 Task: Open an excel sheet with  and write heading  Discount data  Add 10 product name:-  'Apple, Banana, _x000D_
Orange, Tomato, Potato, Onion, Carrot, Milk, Bread, Eggs (dozen). ' in February Last week sales are  1.99, 0.49, 0.79, 1.29, 0.99, 0.89, 0.69, 2.49, 1.99, 2.99. _x000D_
Discount (%):-  10, 20, 15, 5, 12, 8, 25, 10, 15, 20. Save page analysisSalesByChannel
Action: Mouse moved to (80, 176)
Screenshot: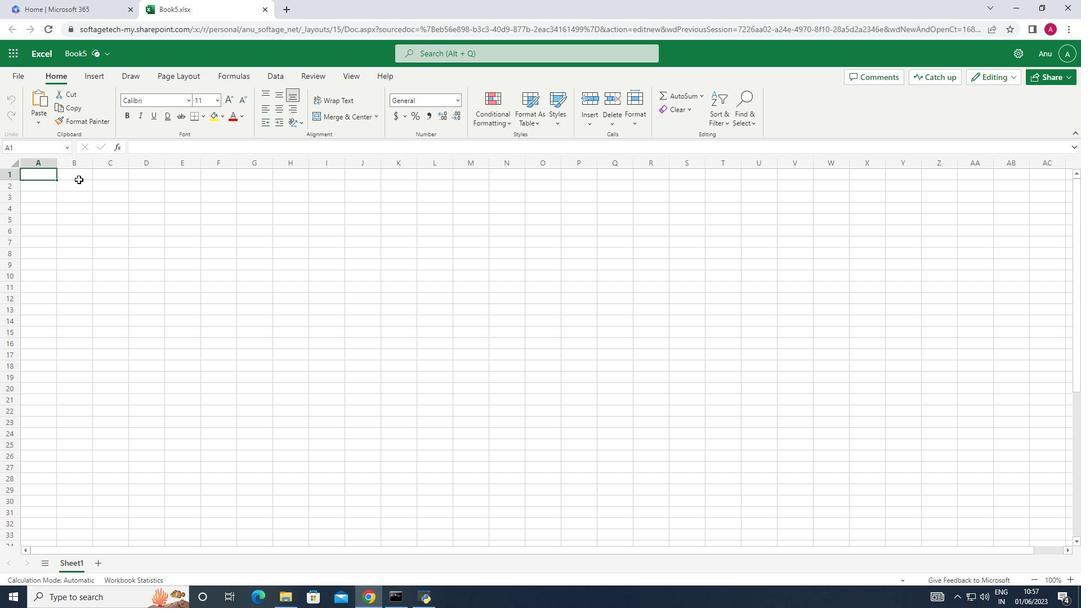 
Action: Mouse pressed left at (80, 176)
Screenshot: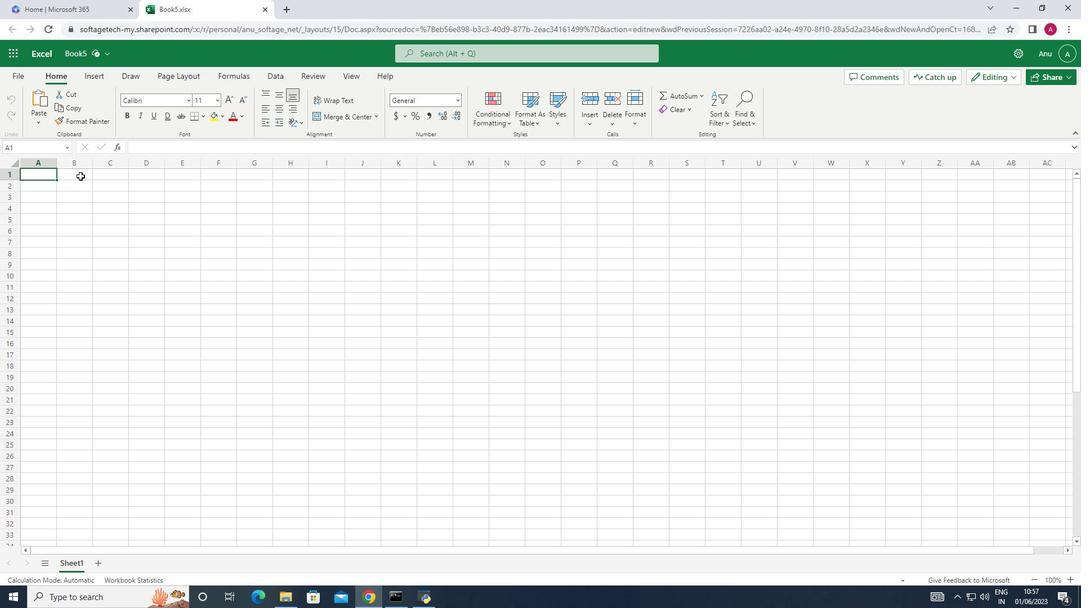 
Action: Key pressed <Key.shift><Key.shift><Key.shift><Key.shift><Key.shift><Key.shift><Key.shift><Key.shift><Key.shift>Discount<Key.space><Key.shift>Data<Key.down><Key.left><Key.shift>Product<Key.space><Key.shift>Name<Key.down><Key.shift>Apple<Key.down><Key.shift><Key.shift><Key.shift><Key.shift><Key.shift><Key.shift><Key.shift><Key.shift><Key.shift>Banana<Key.down><Key.shift>Orange<Key.down><Key.shift>Tomato<Key.down><Key.shift_r>Potato<Key.down><Key.shift_r>Onion<Key.down><Key.shift>Carrot<Key.down><Key.shift_r>Milk<Key.down><Key.shift>Bread<Key.down><Key.shift>Eggs<Key.shift_r>(dozen<Key.shift_r><Key.shift_r><Key.shift_r><Key.shift_r><Key.shift_r><Key.shift_r><Key.shift_r><Key.shift_r><Key.shift_r><Key.shift_r><Key.shift_r>)
Screenshot: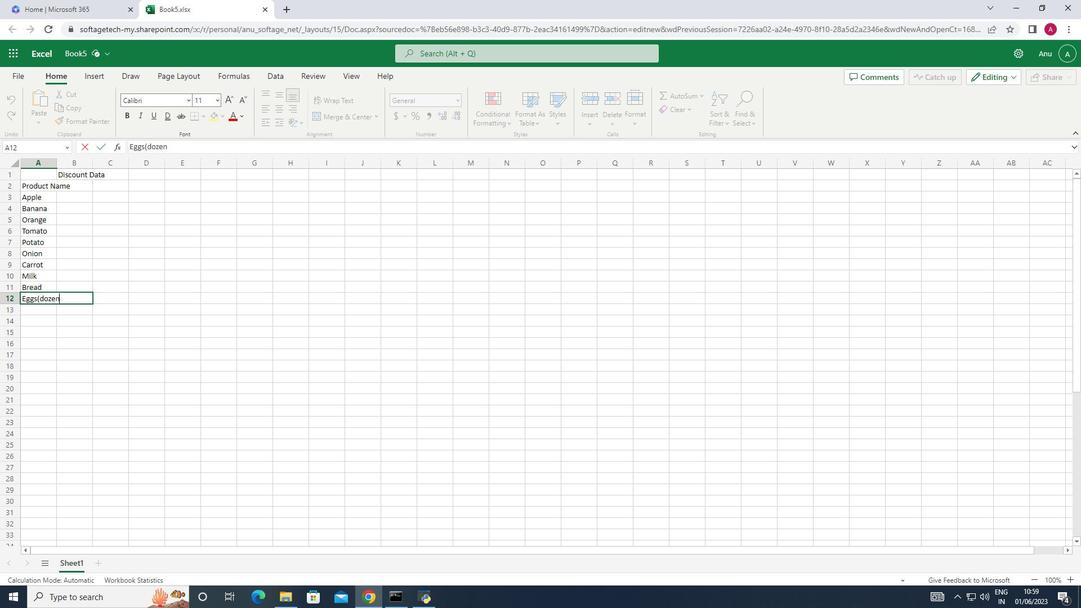 
Action: Mouse moved to (55, 161)
Screenshot: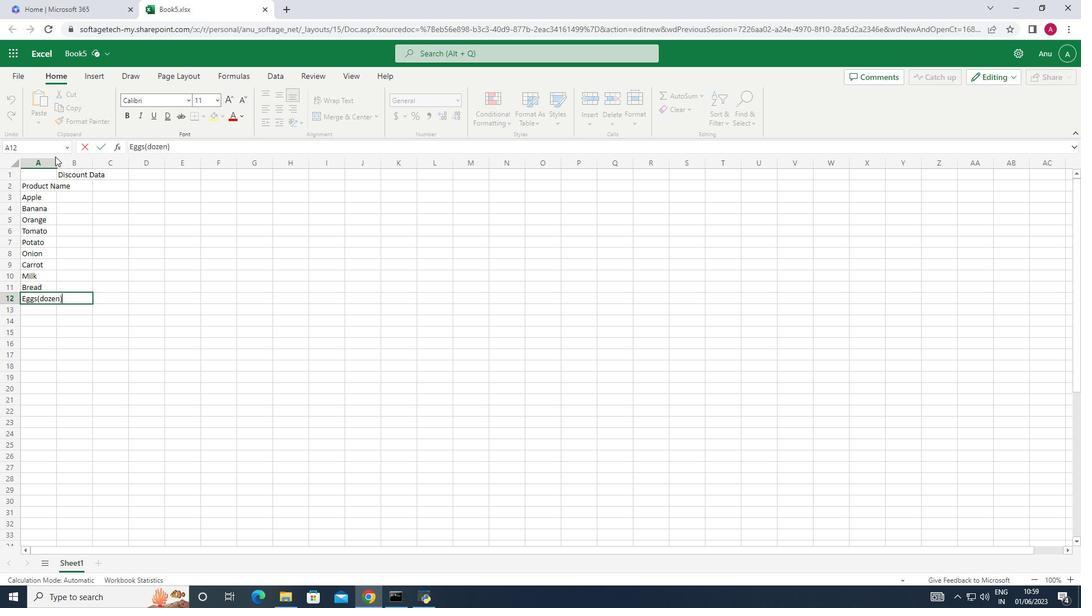 
Action: Mouse pressed left at (55, 161)
Screenshot: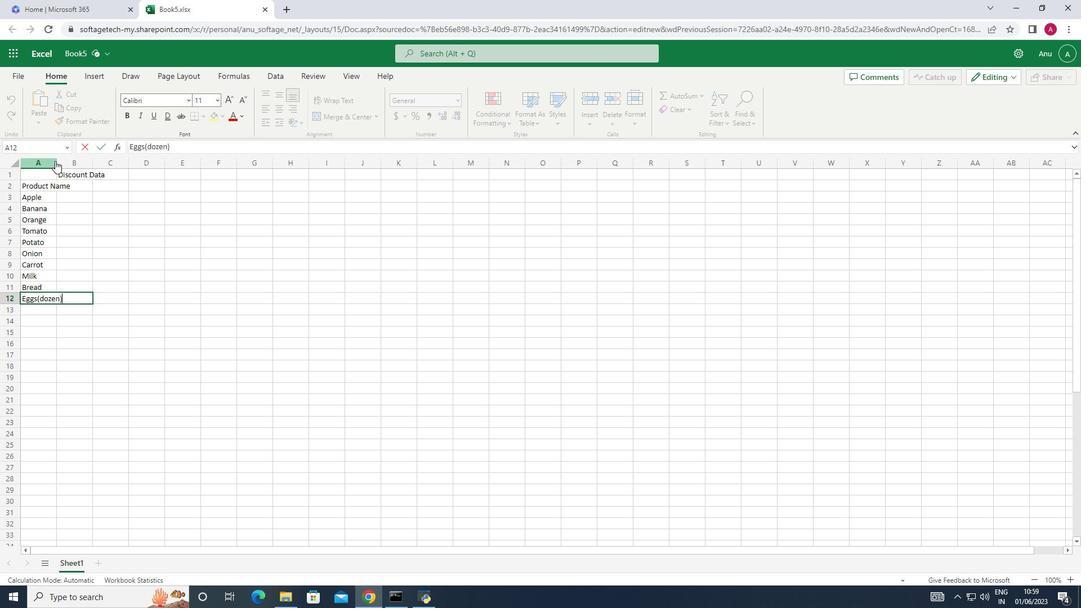 
Action: Mouse moved to (56, 162)
Screenshot: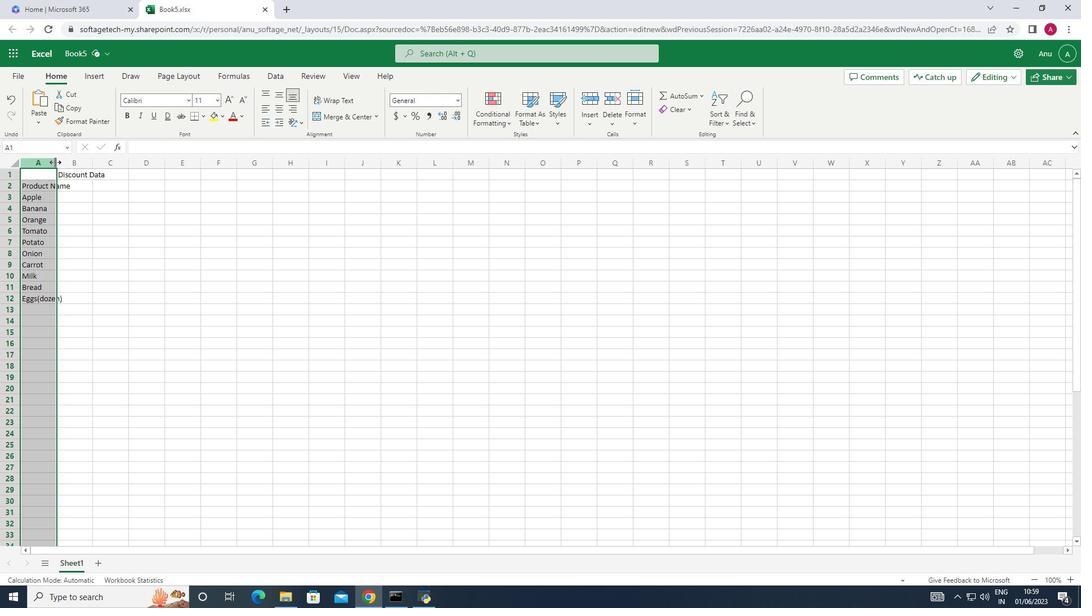
Action: Mouse pressed left at (56, 162)
Screenshot: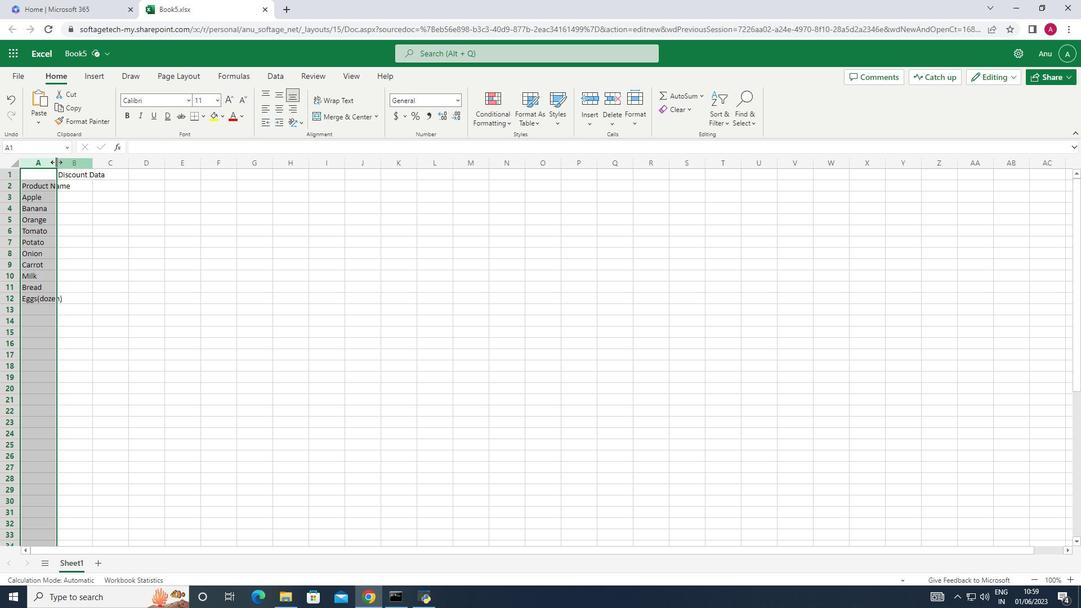 
Action: Mouse pressed left at (56, 162)
Screenshot: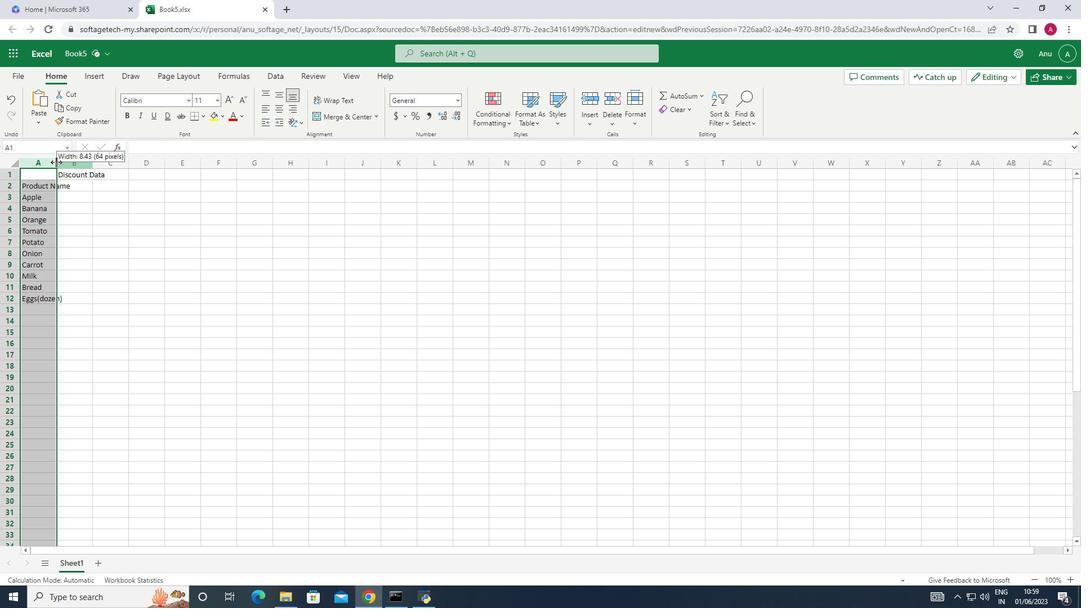 
Action: Mouse moved to (88, 185)
Screenshot: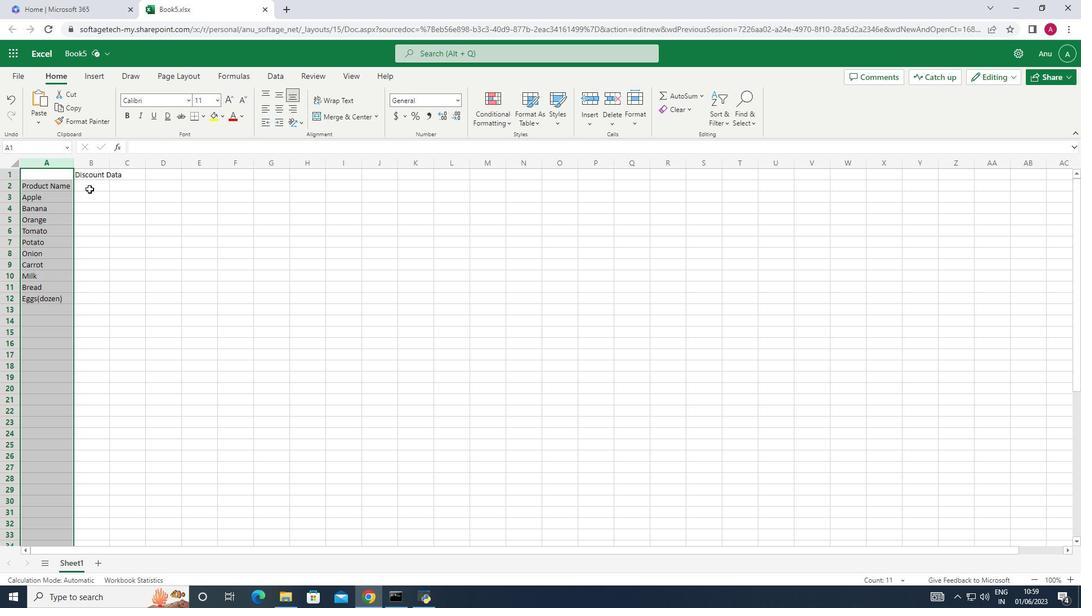 
Action: Mouse pressed left at (88, 185)
Screenshot: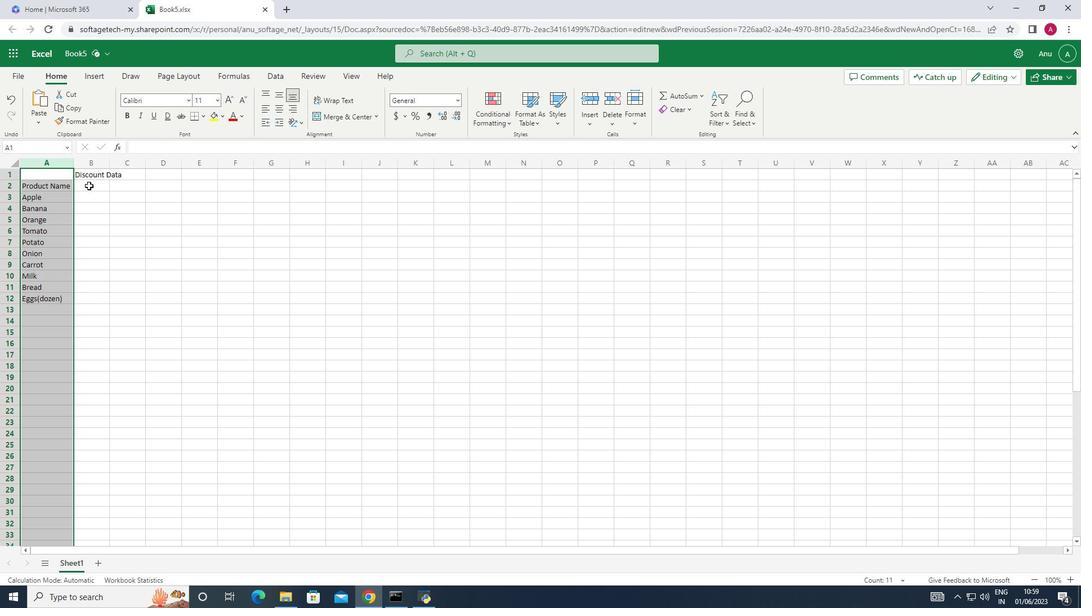 
Action: Key pressed <Key.shift_r><Key.shift_r><Key.shift_r><Key.shift_r><Key.shift_r><Key.shift_r><Key.shift_r><Key.shift_r><Key.shift_r><Key.shift_r><Key.shift_r><Key.shift_r><Key.shift_r><Key.shift_r><Key.shift_r><Key.shift_r><Key.shift_r><Key.shift_r><Key.shift_r><Key.shift_r><Key.shift_r><Key.shift_r><Key.shift_r>February<Key.space><Key.shift>Last<Key.space><Key.shift>Week<Key.space><Key.shift><Key.shift><Key.shift><Key.shift><Key.shift><Key.shift><Key.shift><Key.shift><Key.shift><Key.shift><Key.shift><Key.shift><Key.shift><Key.shift>Sales<Key.down>1.99<Key.down>0.49<Key.down>0.79<Key.down>10<Key.backspace>.29<Key.down>0.99<Key.down>0.89<Key.down>0.69<Key.down>2.49<Key.down>1.99<Key.down>2.99
Screenshot: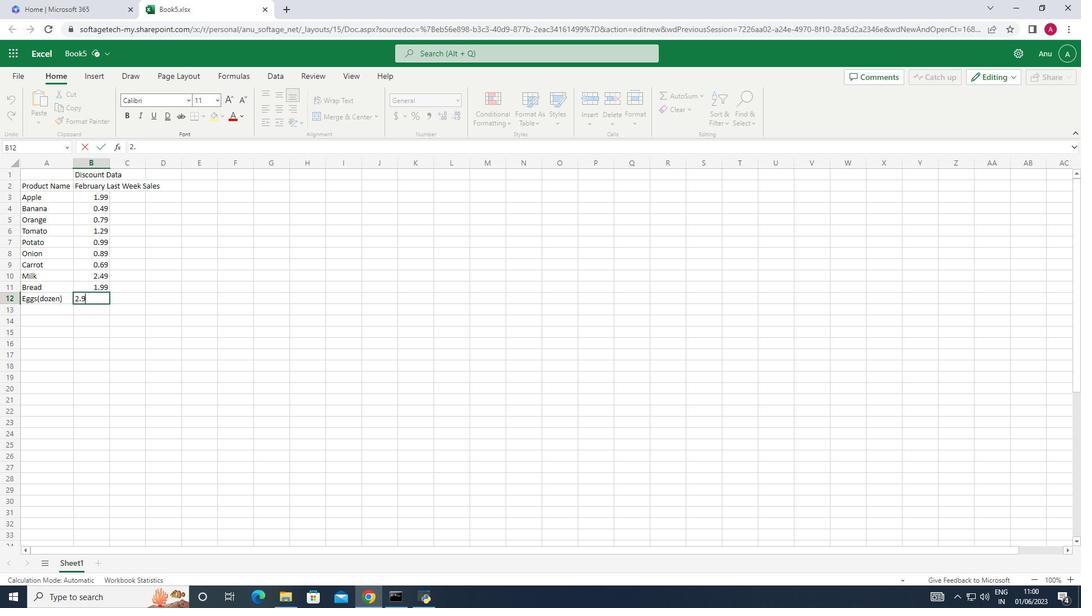 
Action: Mouse moved to (109, 158)
Screenshot: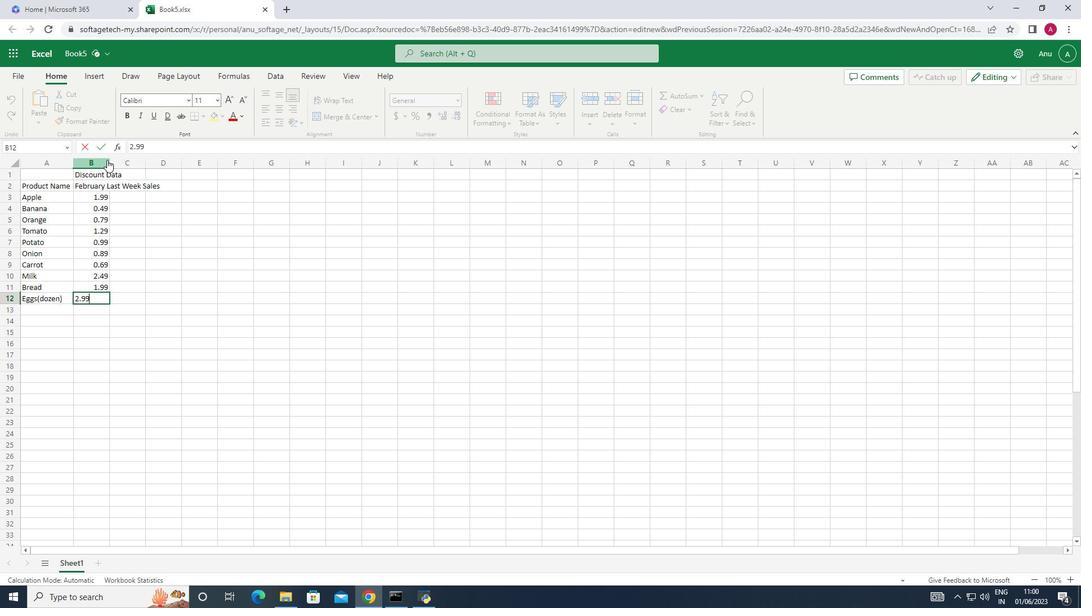 
Action: Mouse pressed left at (109, 158)
Screenshot: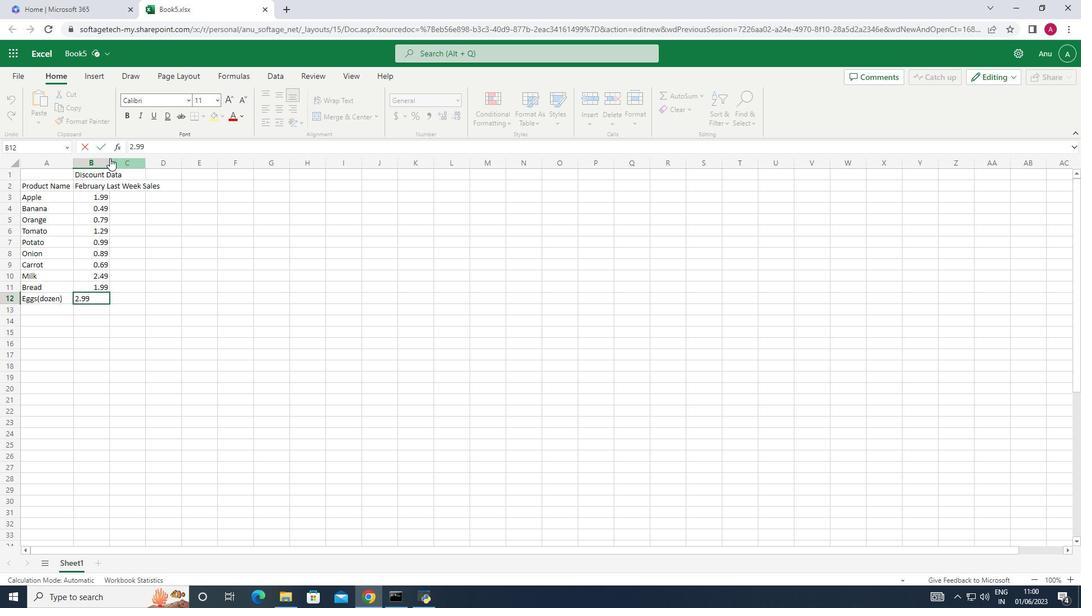 
Action: Mouse moved to (109, 159)
Screenshot: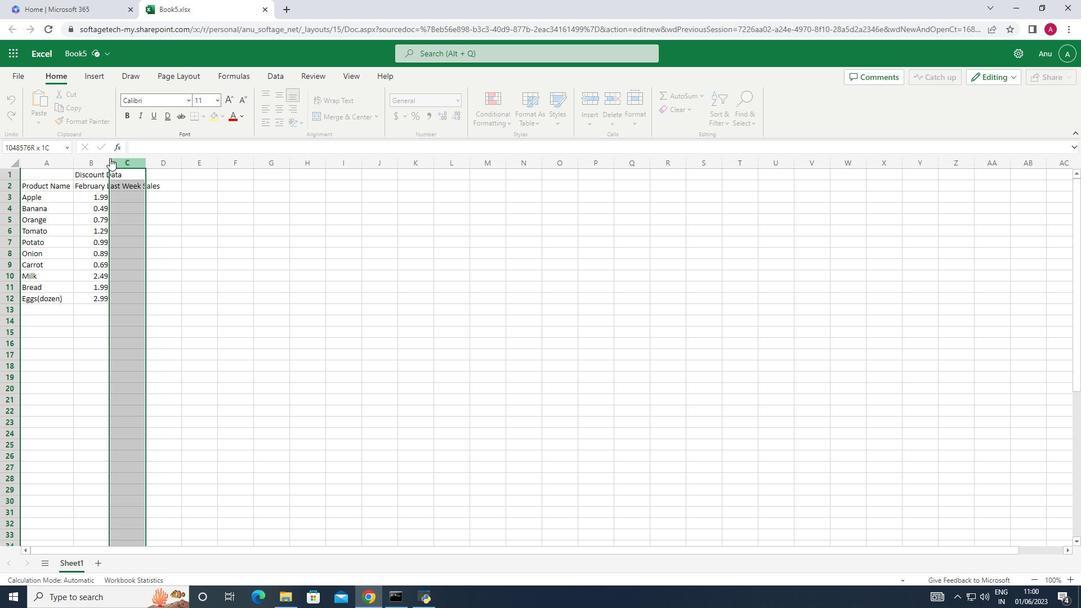 
Action: Mouse pressed left at (109, 159)
Screenshot: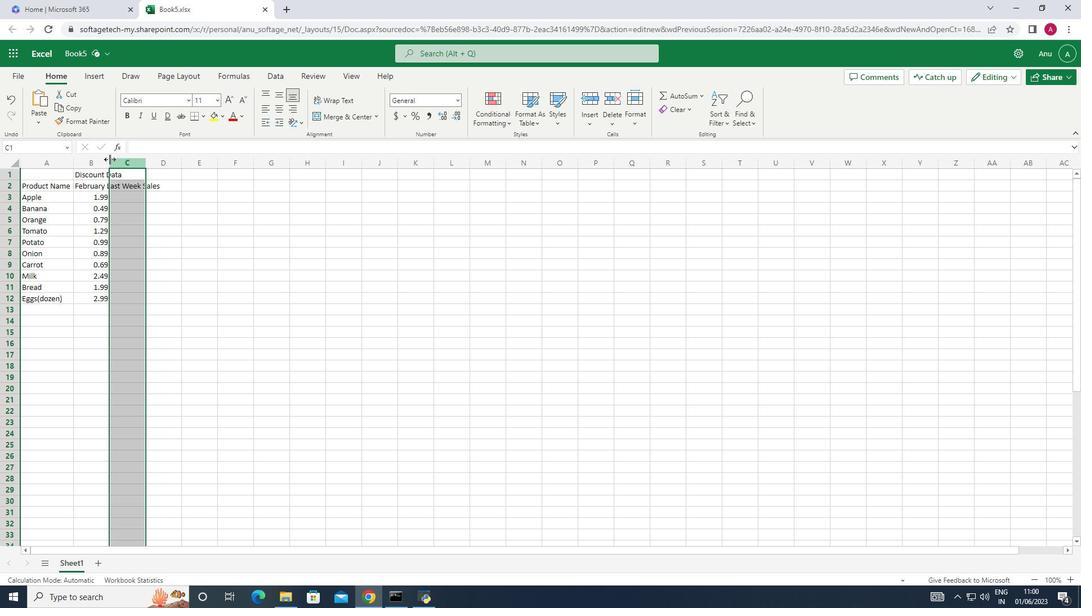 
Action: Mouse pressed left at (109, 159)
Screenshot: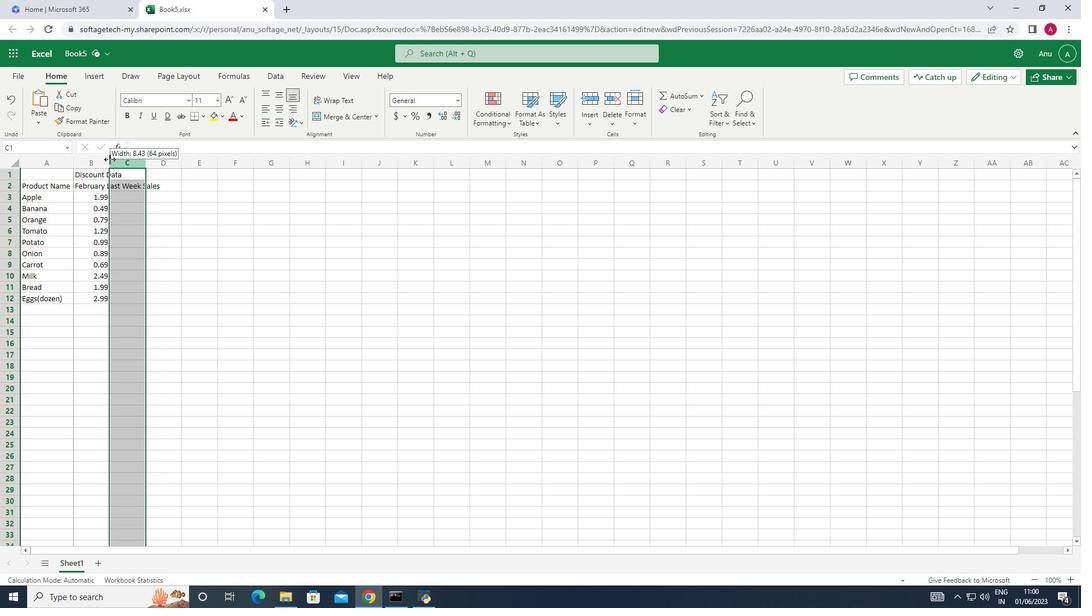 
Action: Mouse moved to (181, 187)
Screenshot: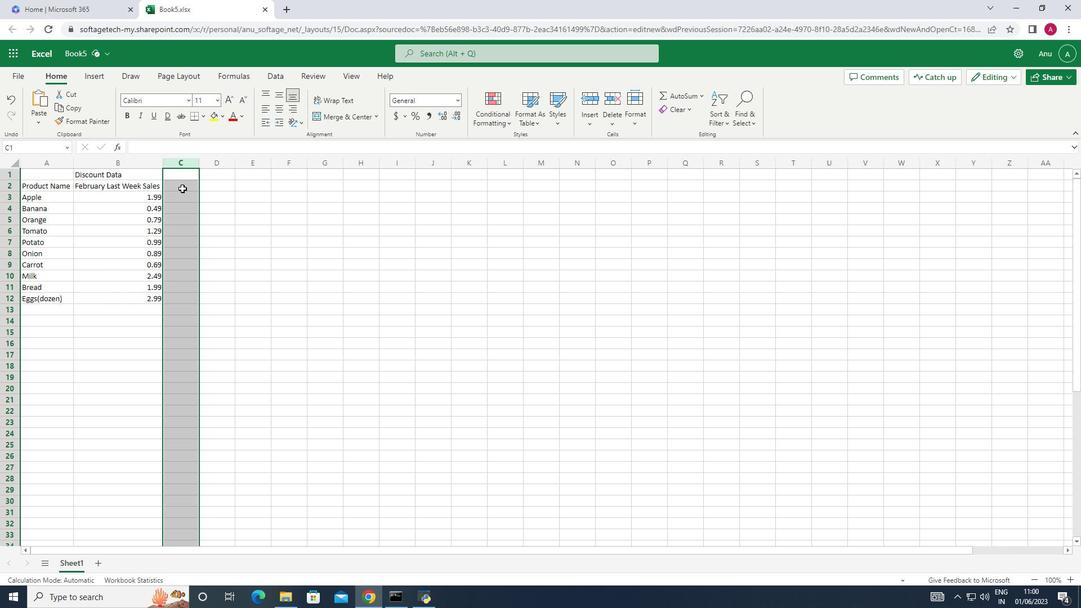 
Action: Mouse pressed left at (181, 187)
Screenshot: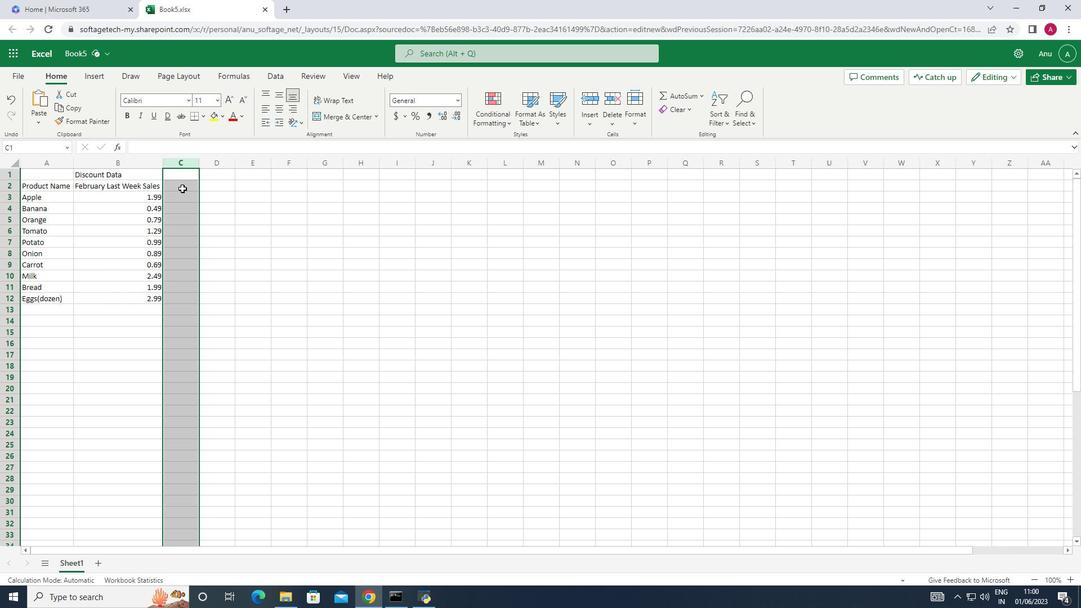 
Action: Key pressed <Key.shift>Discount<Key.down>
Screenshot: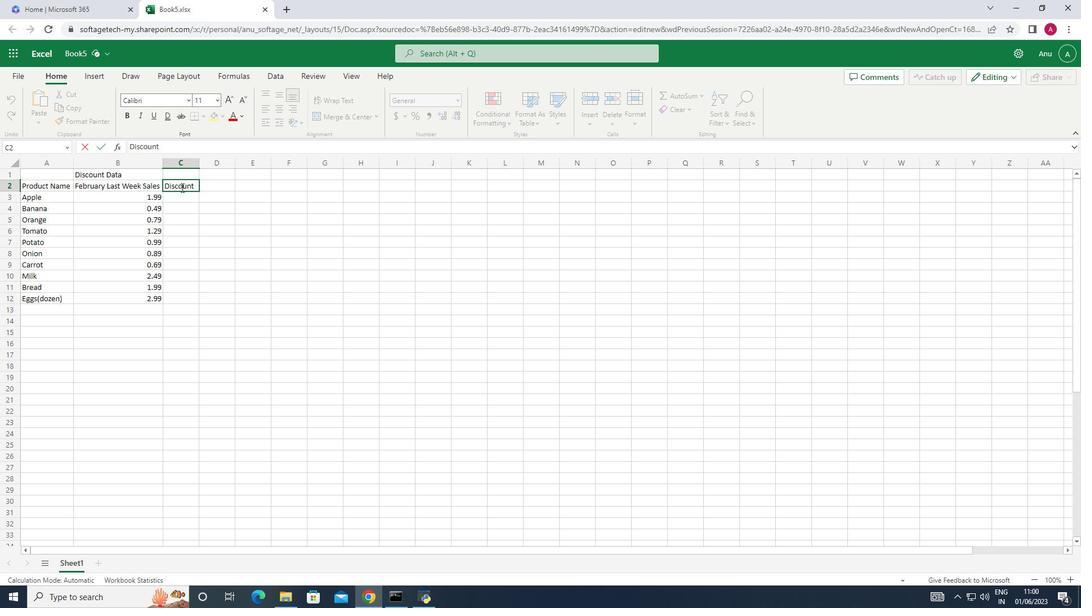 
Action: Mouse moved to (420, 117)
Screenshot: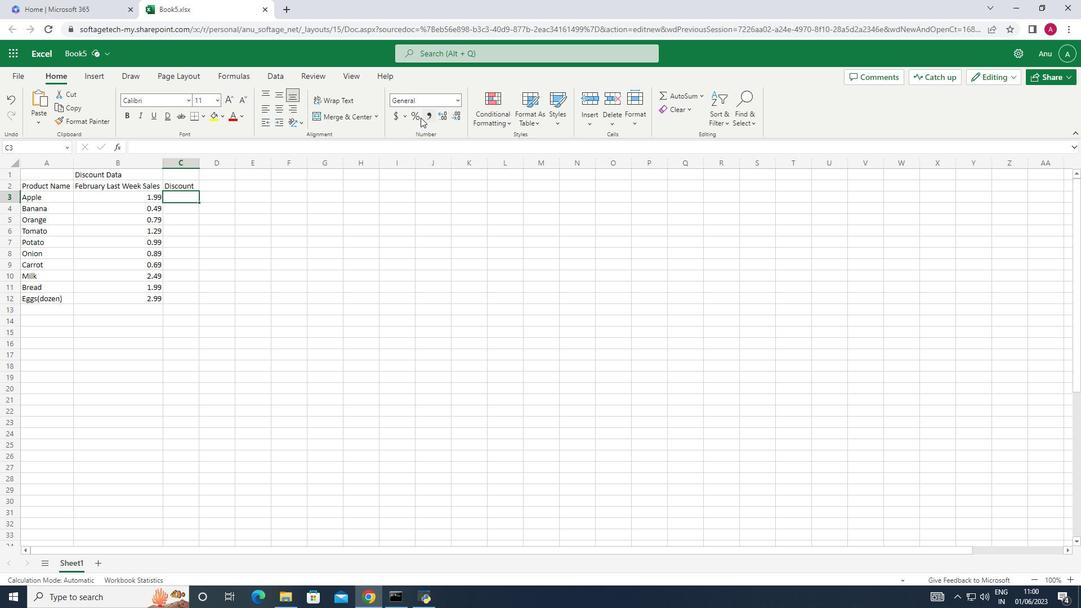 
Action: Mouse pressed left at (420, 117)
Screenshot: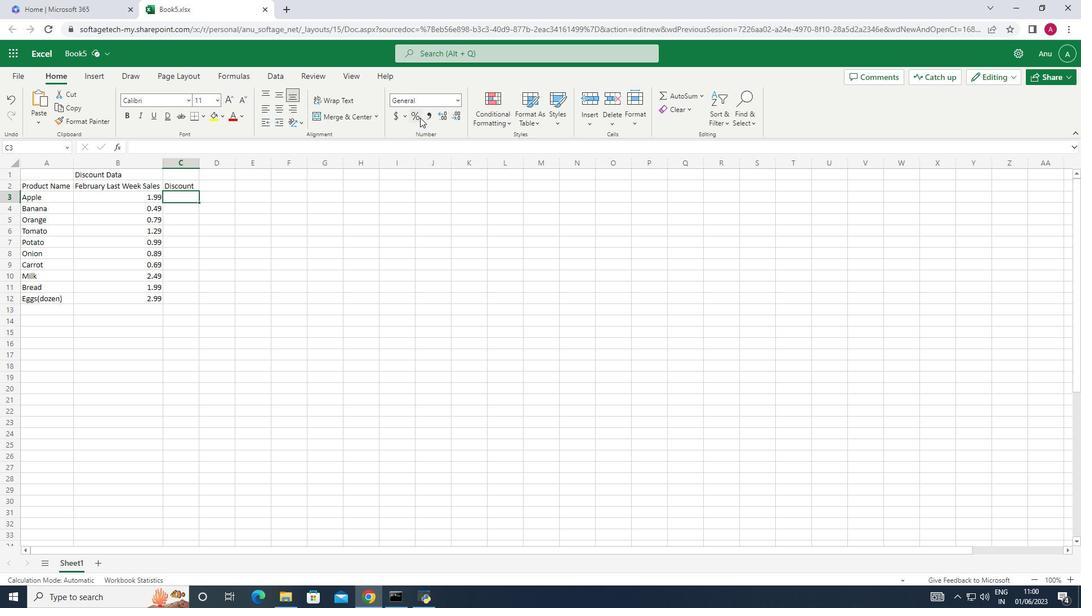
Action: Mouse moved to (177, 197)
Screenshot: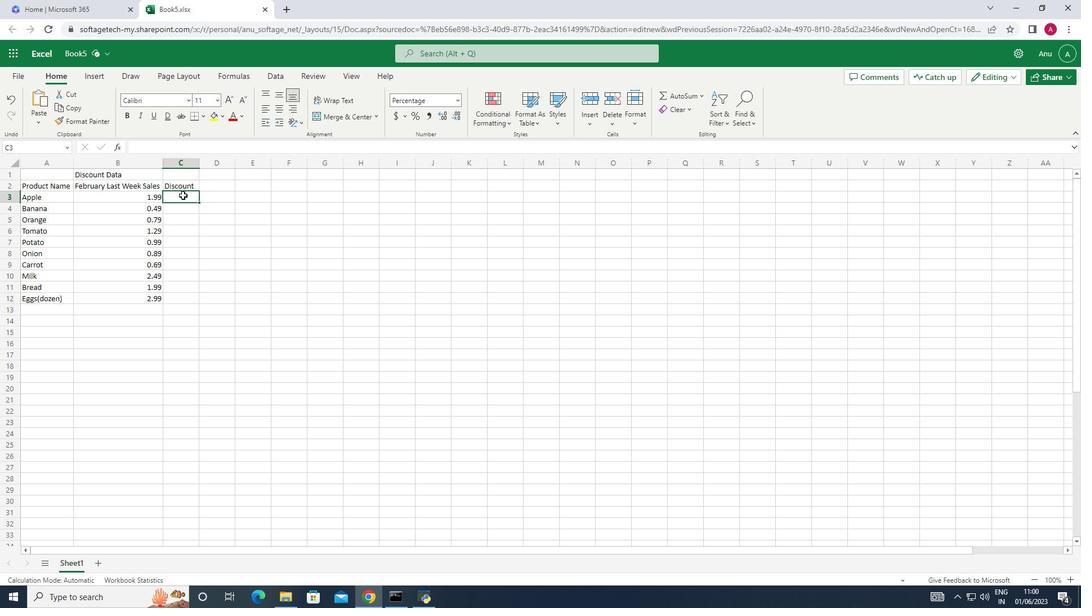 
Action: Key pressed 10<Key.down>20<Key.down>15<Key.down>5<Key.down>12<Key.down>8<Key.down>25<Key.down>10<Key.down>15<Key.down>20
Screenshot: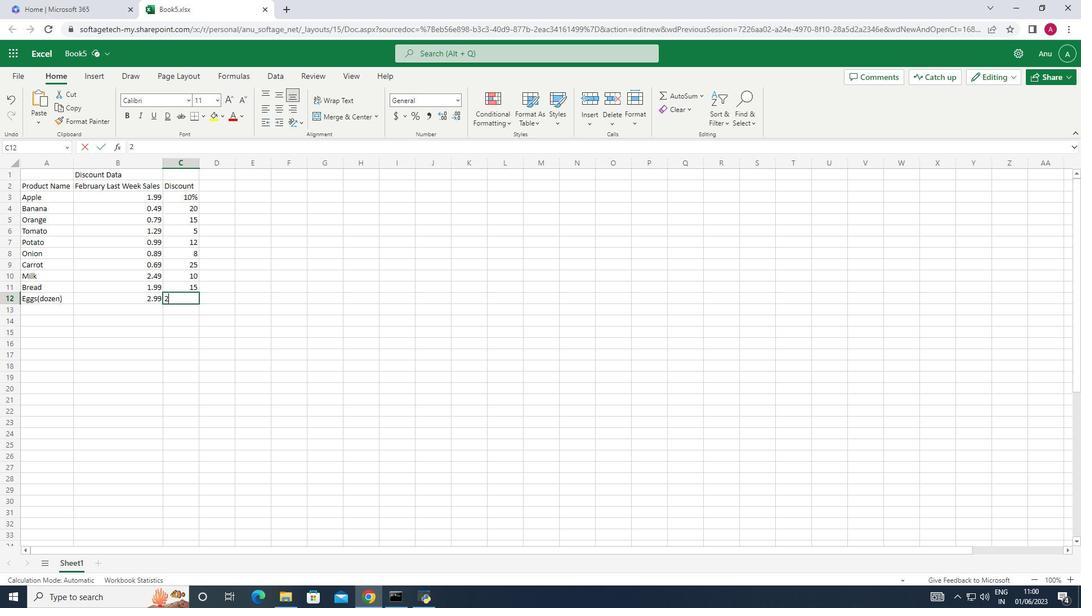 
Action: Mouse moved to (189, 161)
Screenshot: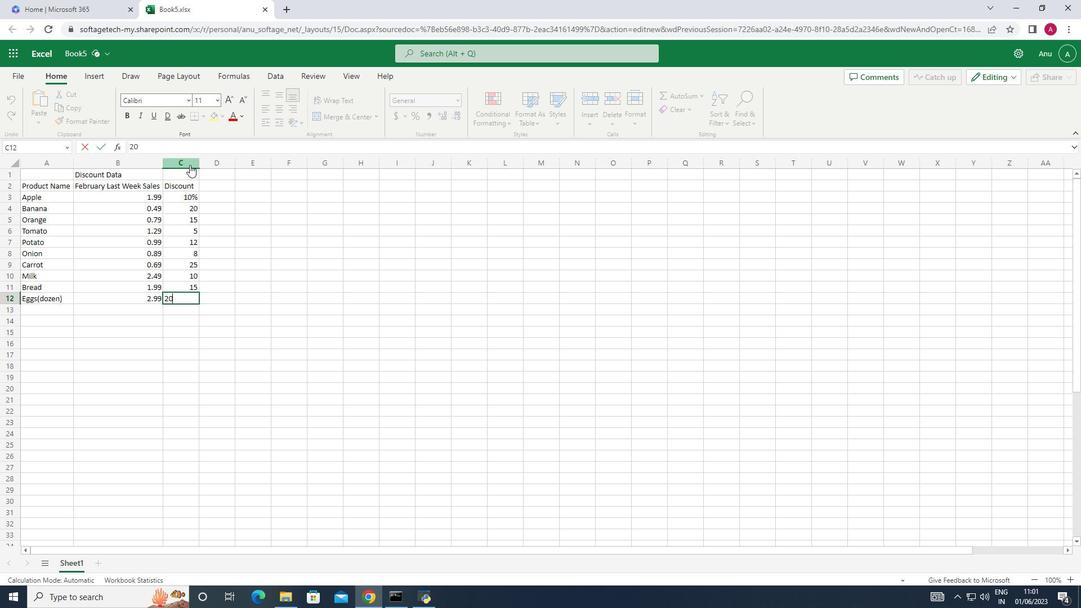 
Action: Mouse pressed left at (189, 161)
Screenshot: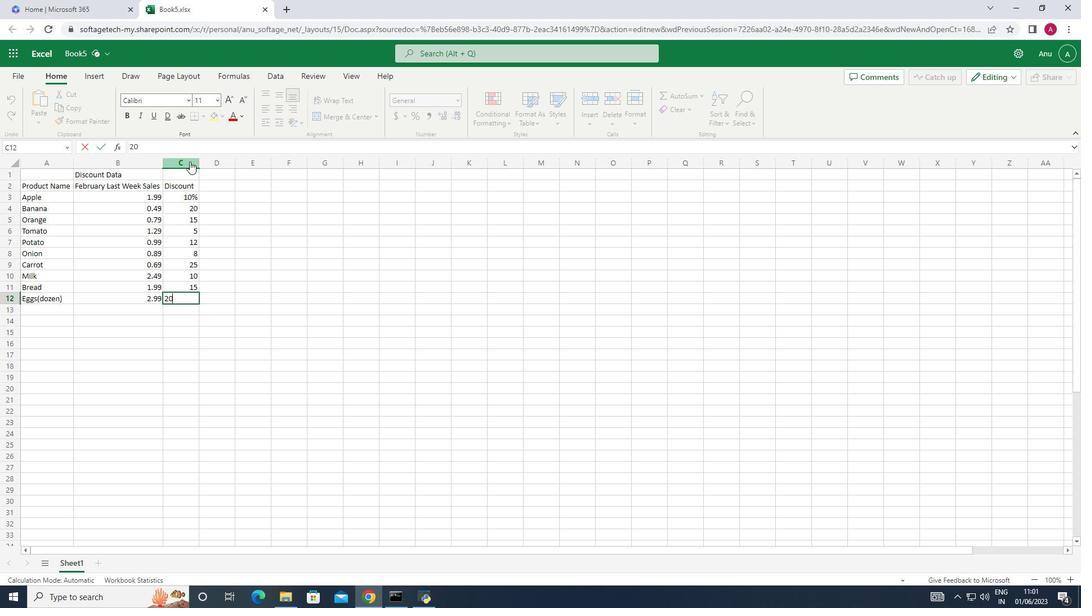
Action: Mouse moved to (416, 112)
Screenshot: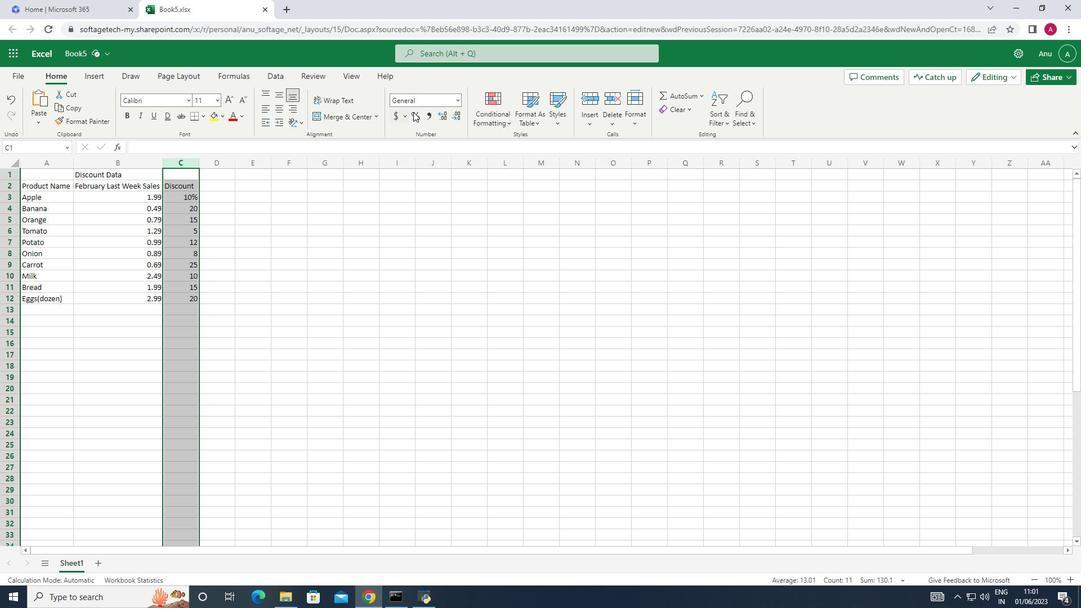 
Action: Mouse pressed left at (416, 112)
Screenshot: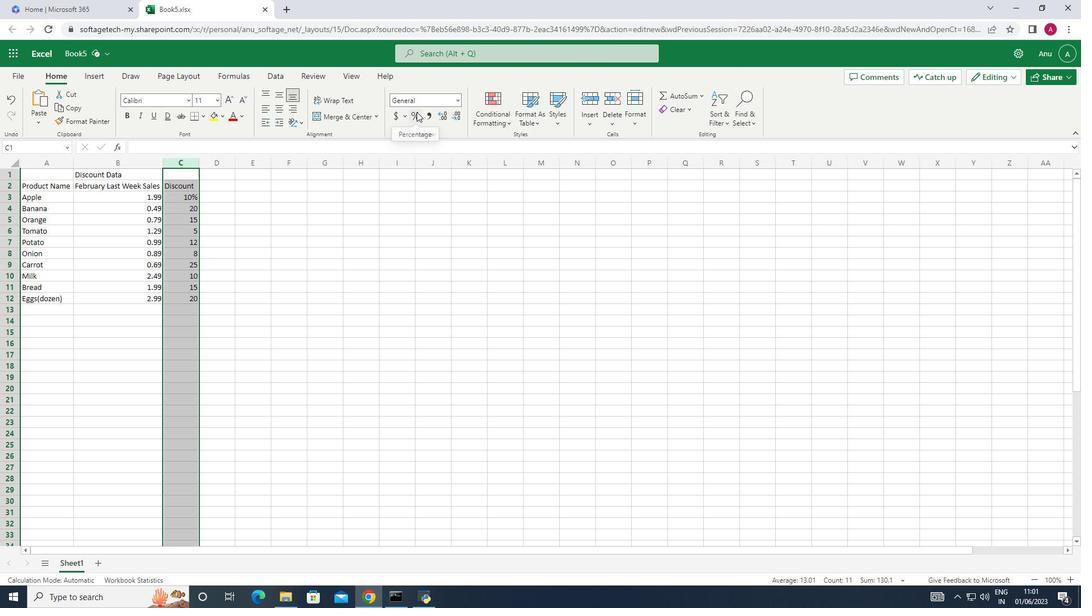 
Action: Mouse moved to (322, 231)
Screenshot: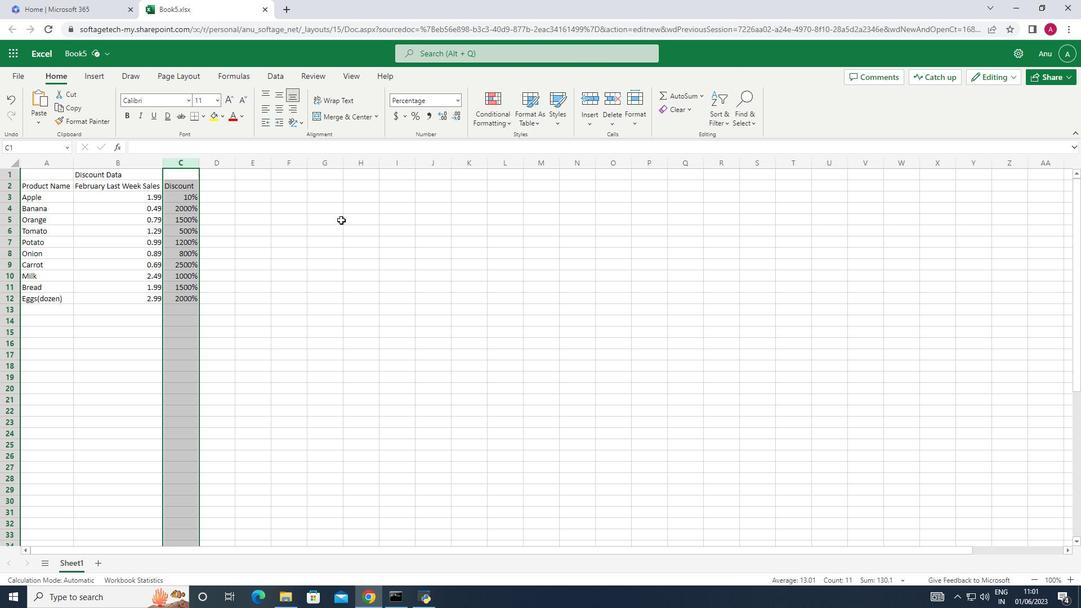
Action: Key pressed ctrl+Z
Screenshot: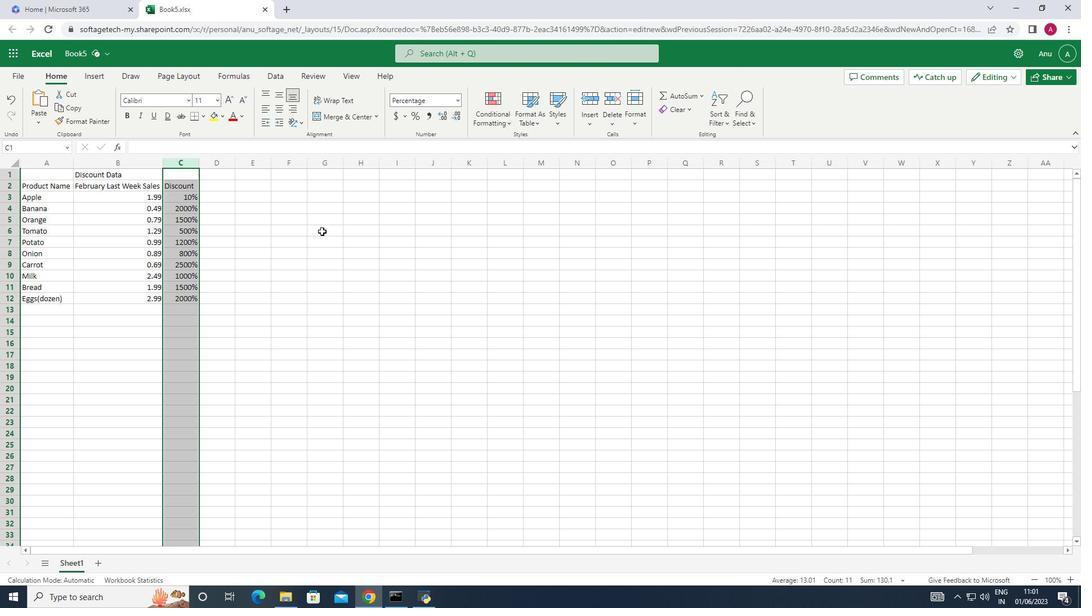 
Action: Mouse moved to (320, 369)
Screenshot: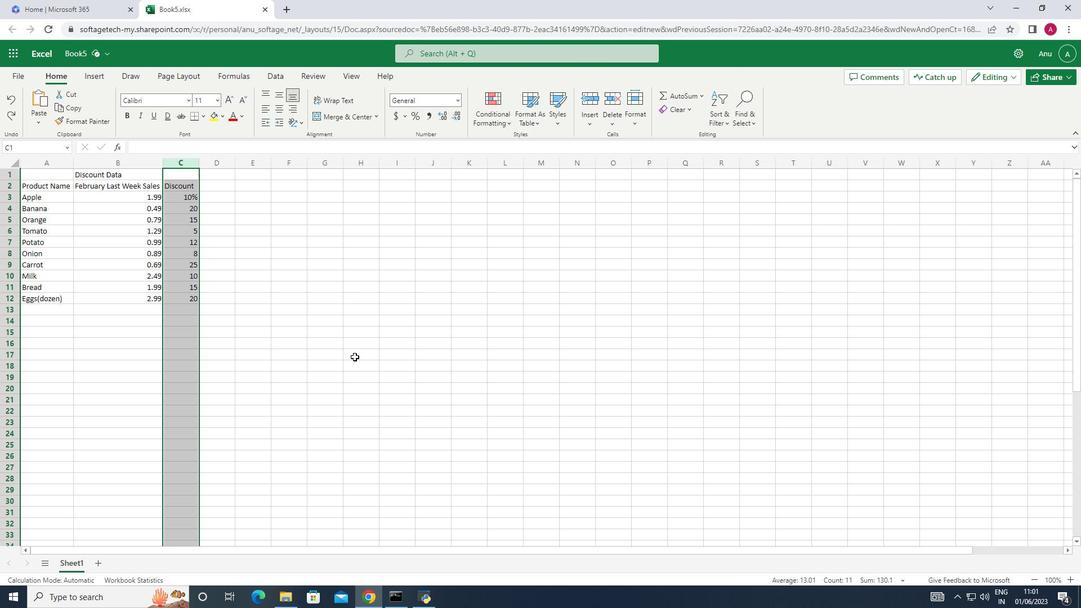 
Action: Mouse pressed left at (320, 369)
Screenshot: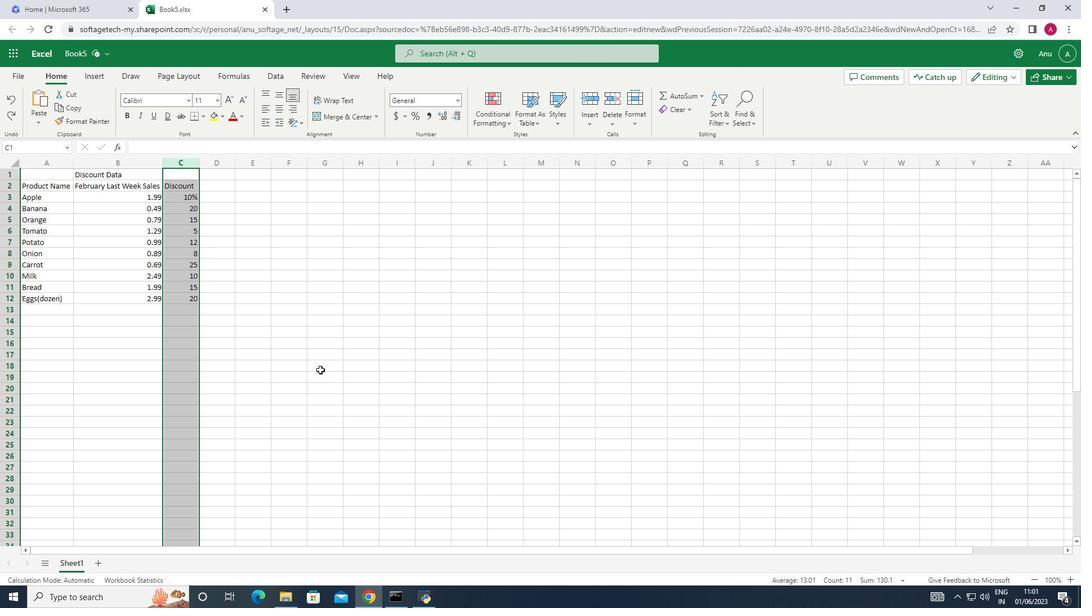 
Action: Mouse moved to (189, 196)
Screenshot: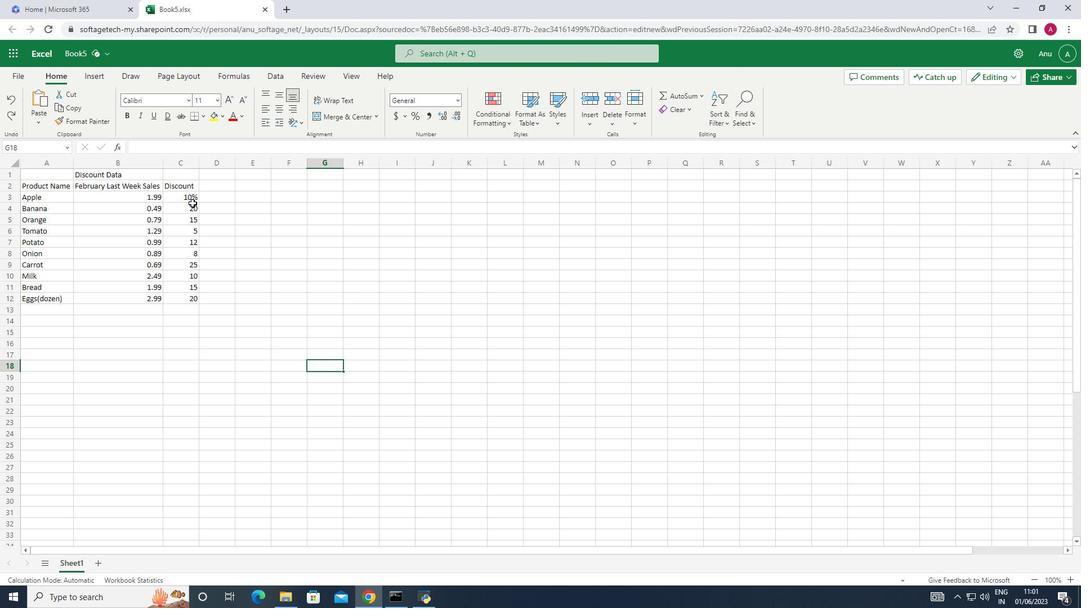 
Action: Mouse pressed left at (189, 196)
Screenshot: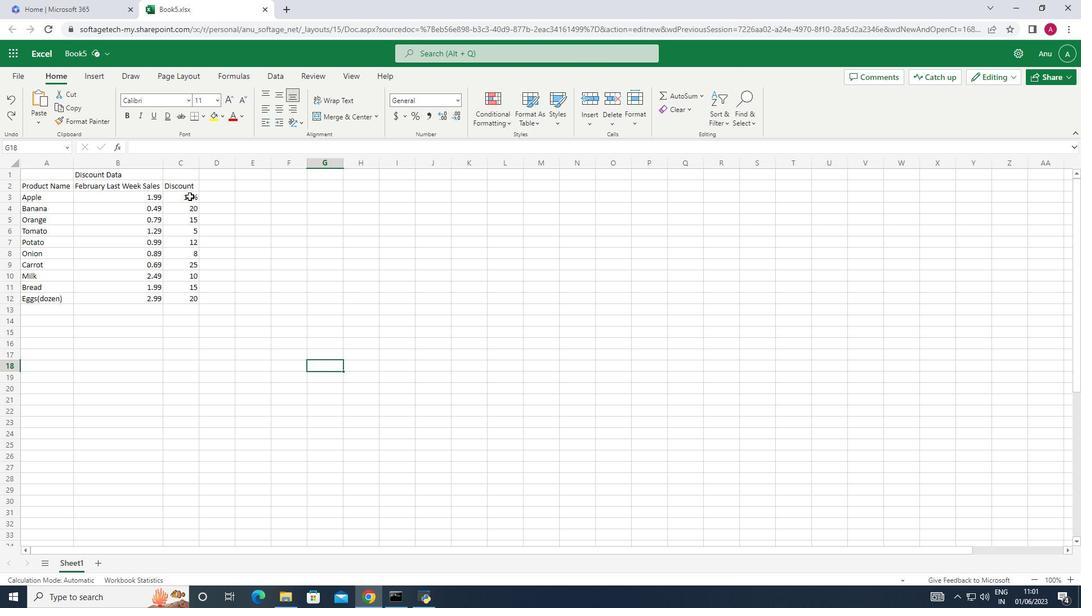 
Action: Mouse moved to (412, 114)
Screenshot: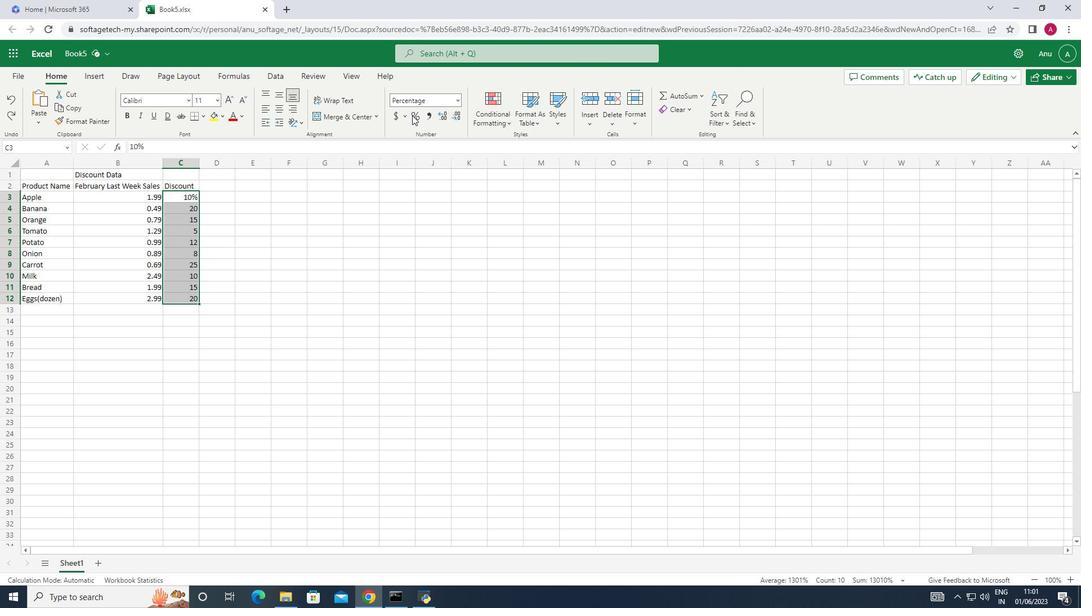 
Action: Mouse pressed left at (412, 114)
Screenshot: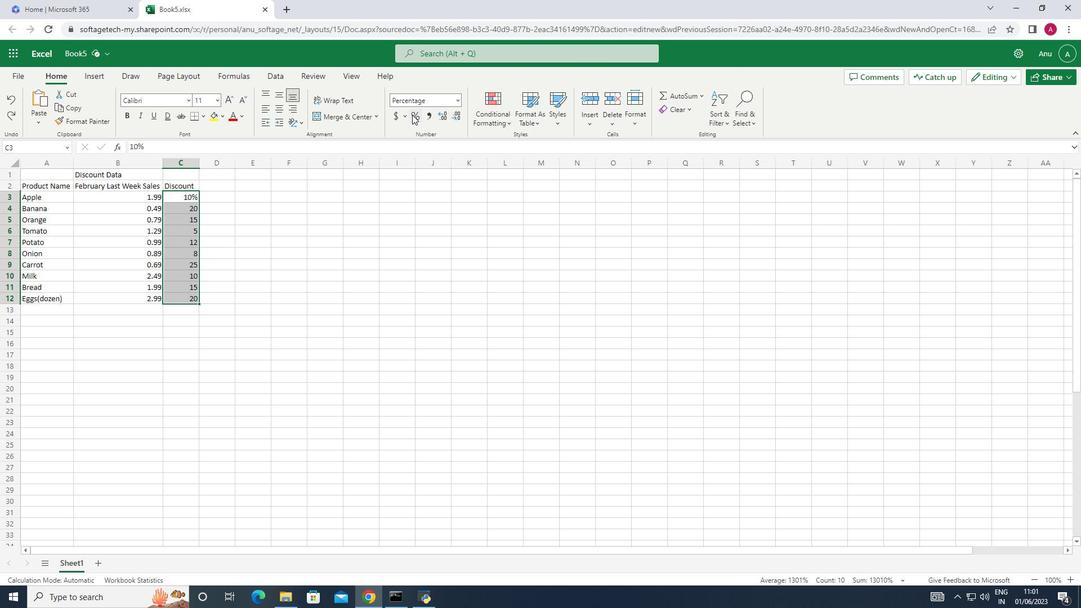 
Action: Key pressed ctrl+Z
Screenshot: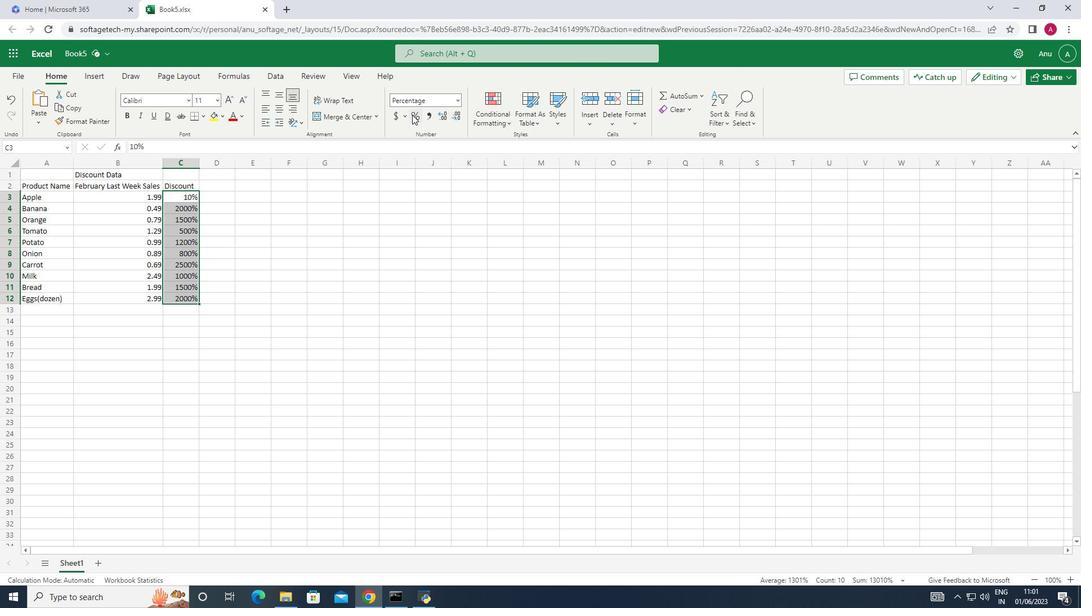 
Action: Mouse moved to (195, 207)
Screenshot: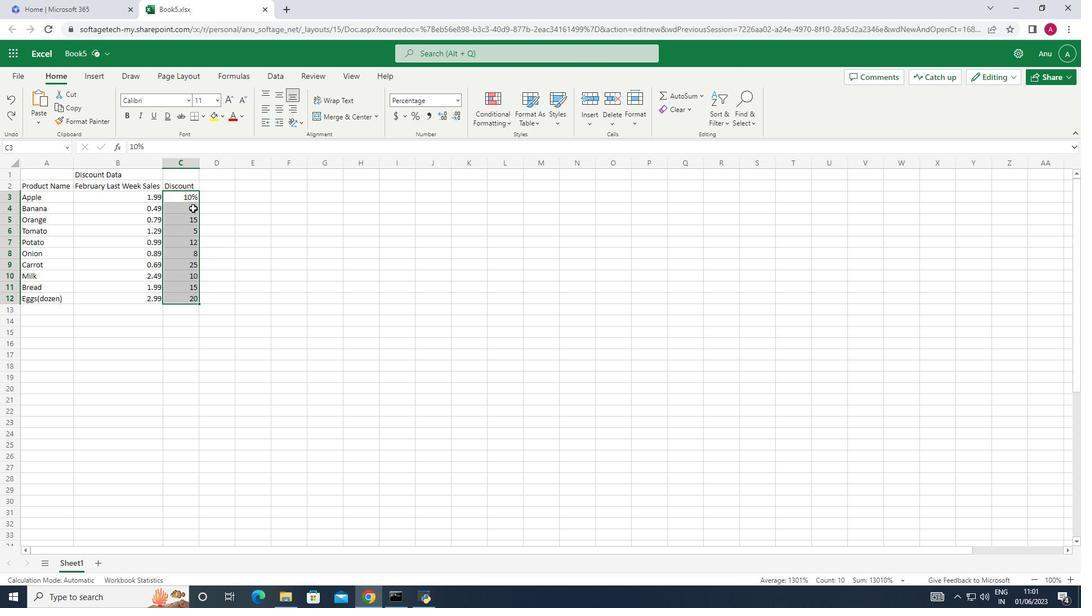 
Action: Mouse pressed left at (195, 207)
Screenshot: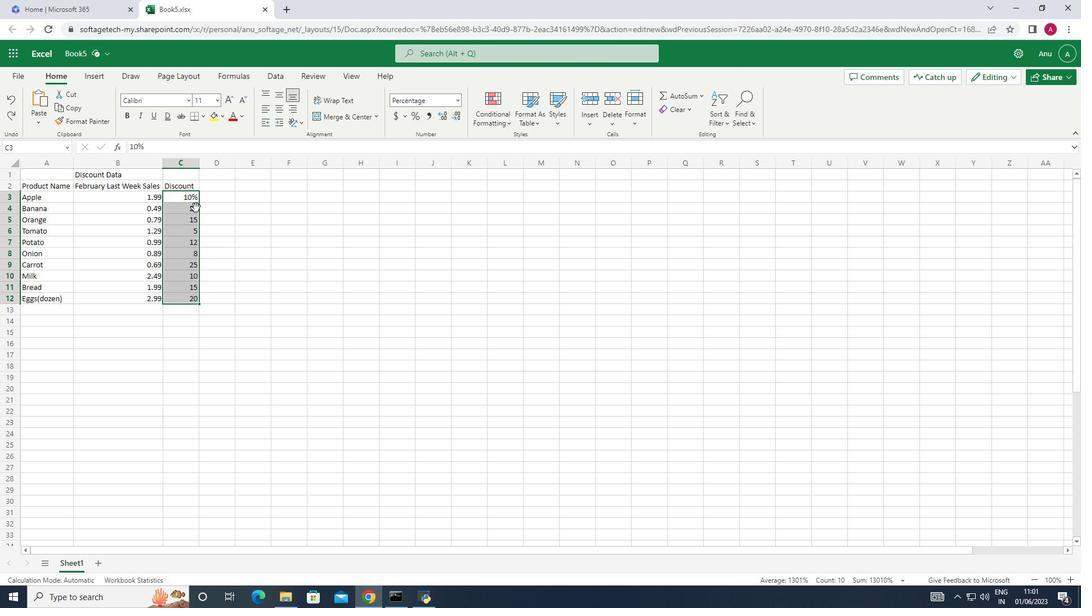 
Action: Mouse moved to (194, 216)
Screenshot: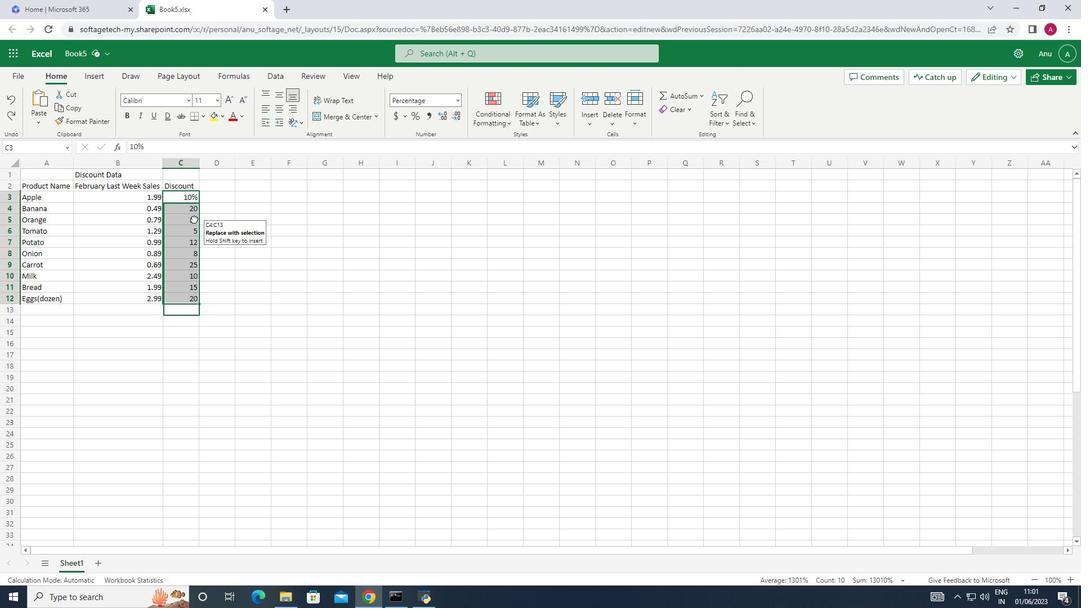 
Action: Key pressed <Key.delete>
Screenshot: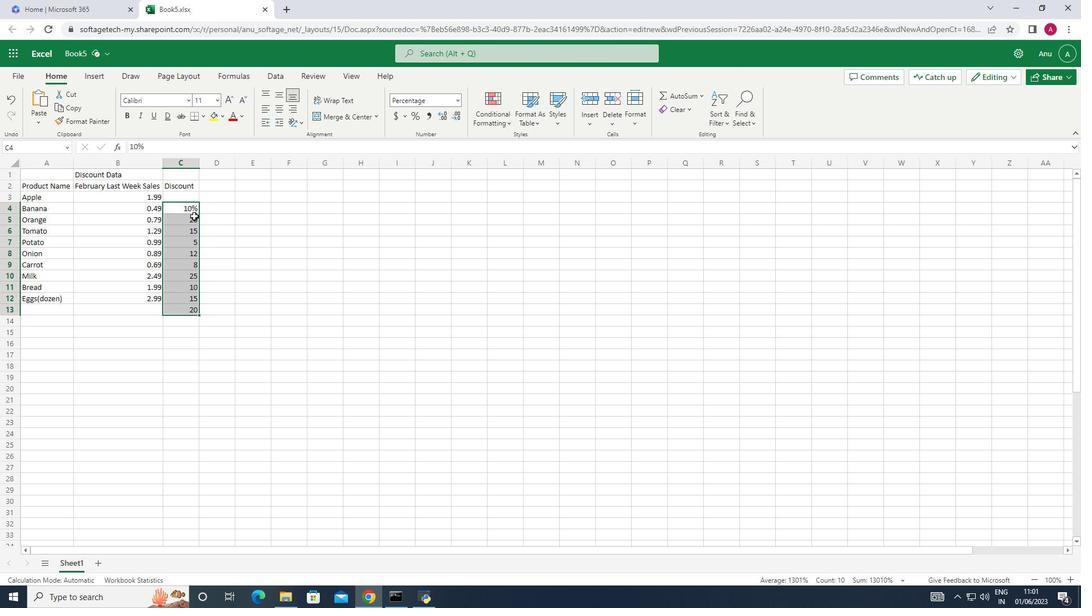 
Action: Mouse moved to (414, 109)
Screenshot: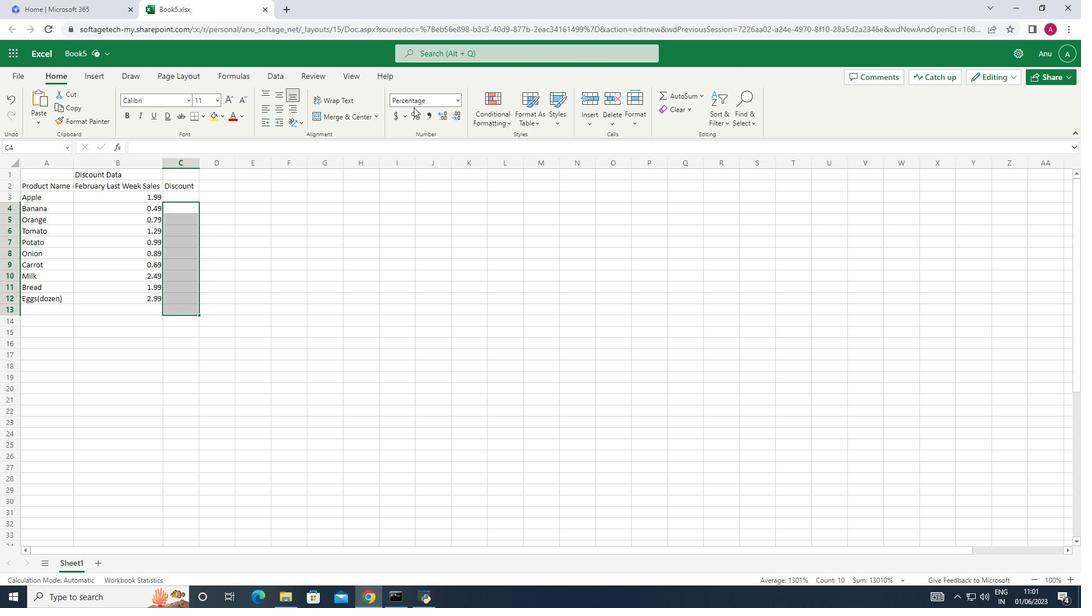 
Action: Mouse pressed left at (414, 109)
Screenshot: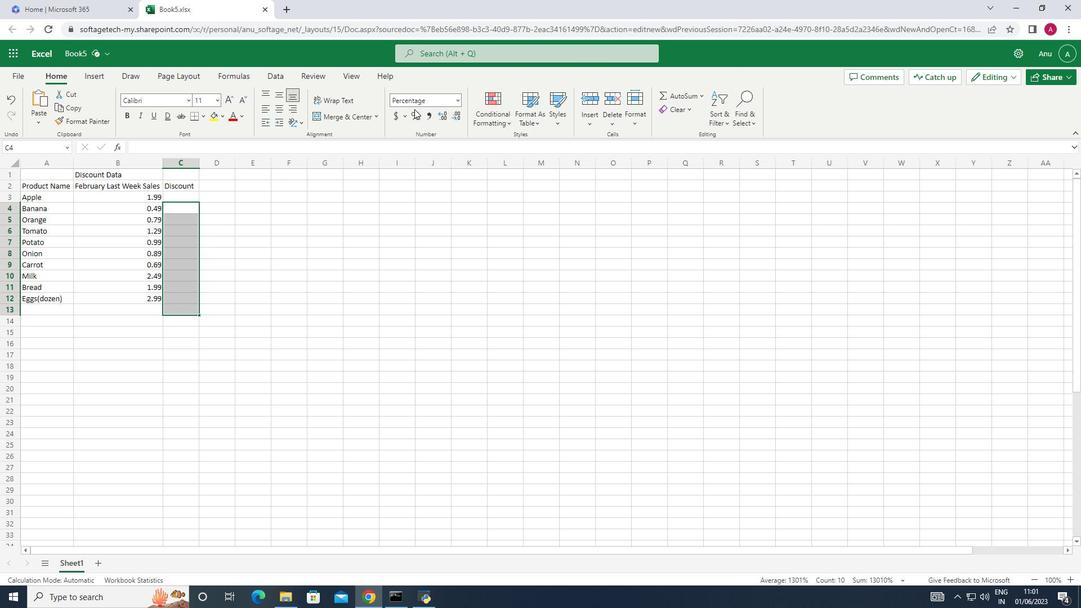 
Action: Mouse moved to (177, 192)
Screenshot: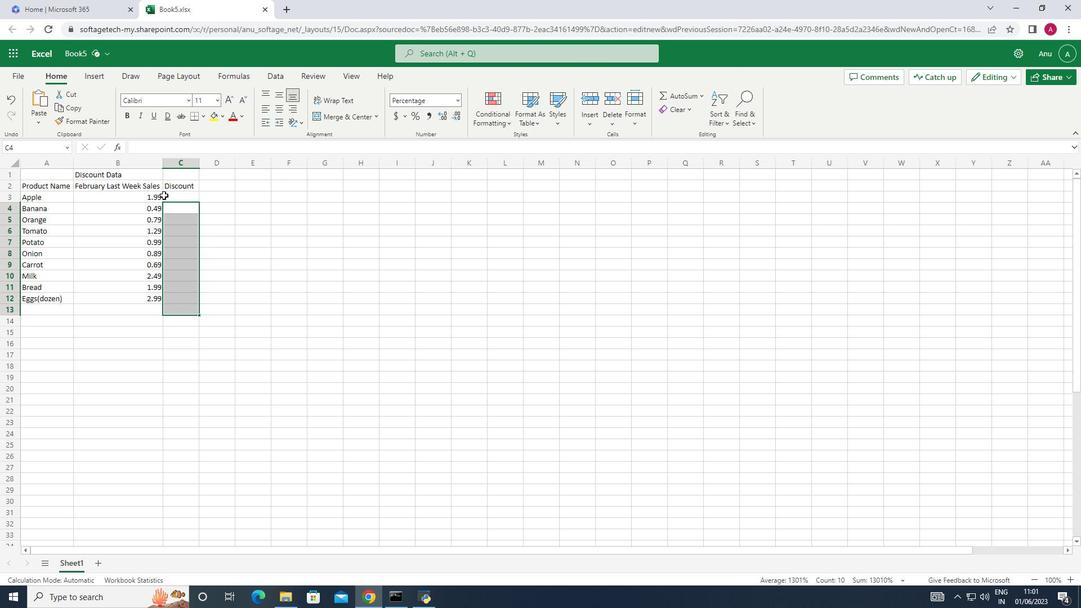
Action: Mouse pressed left at (177, 192)
Screenshot: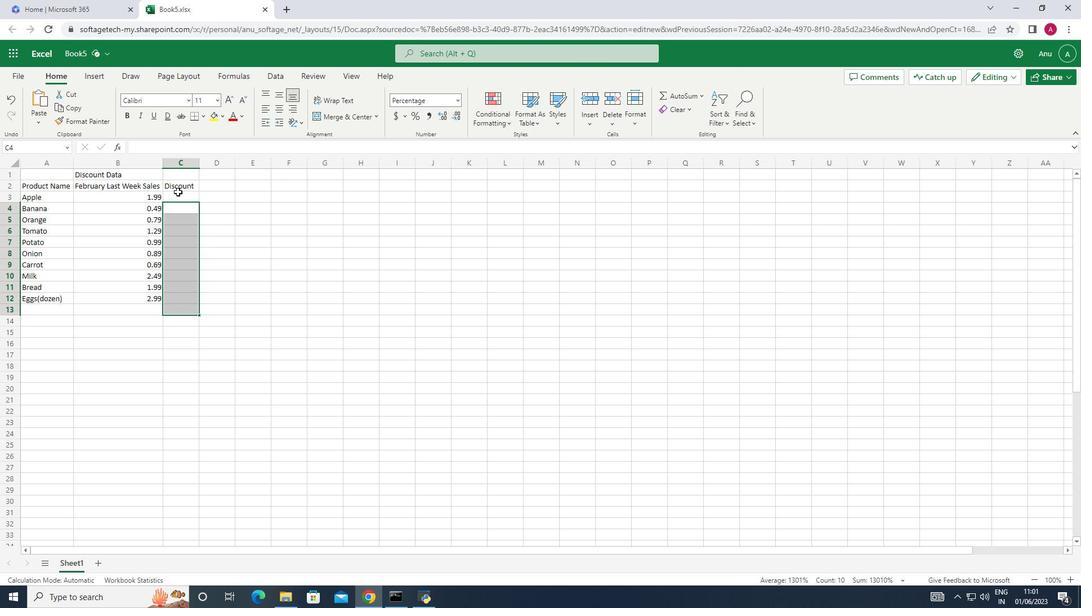 
Action: Mouse moved to (414, 117)
Screenshot: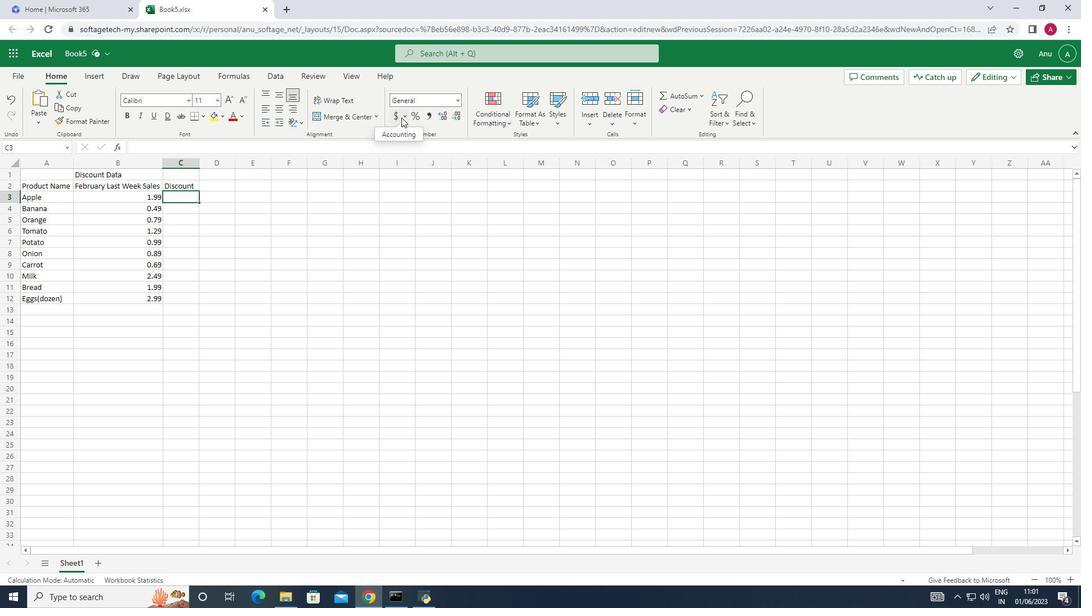 
Action: Mouse pressed left at (414, 117)
Screenshot: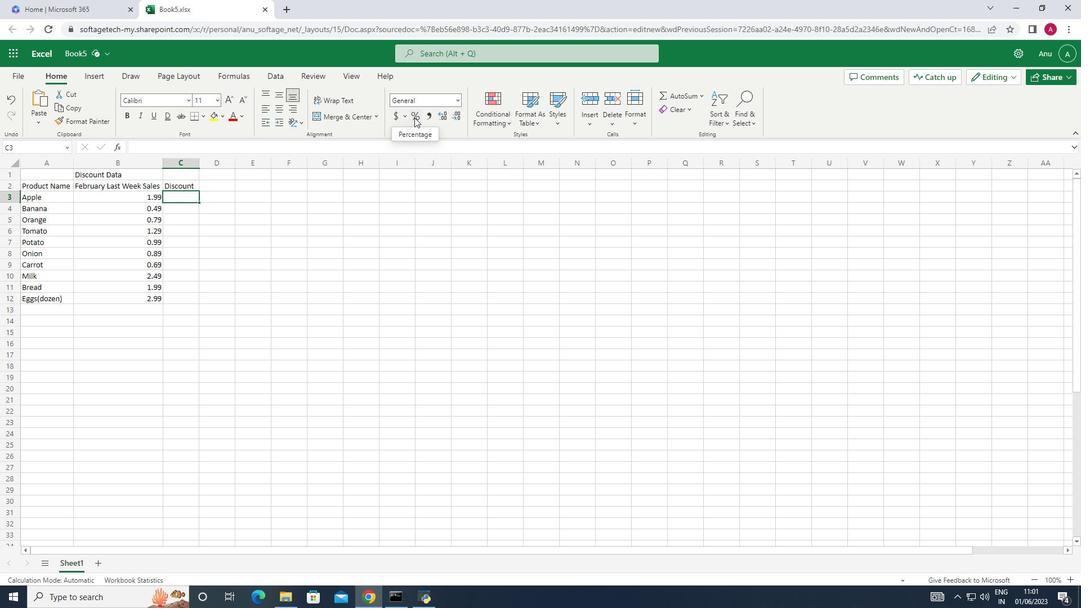 
Action: Key pressed 10<Key.down>
Screenshot: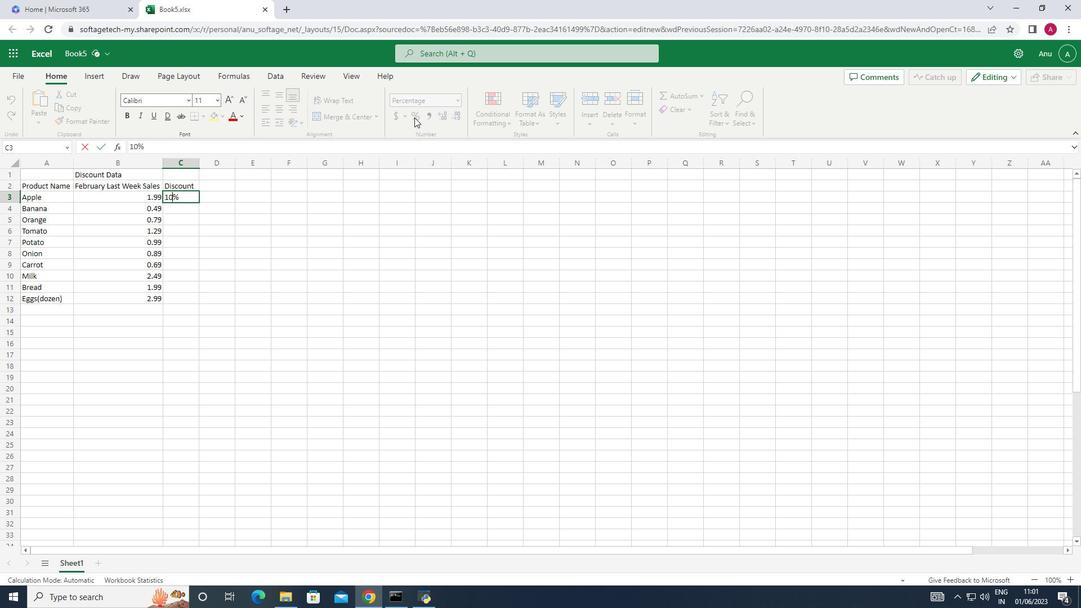 
Action: Mouse pressed left at (414, 117)
Screenshot: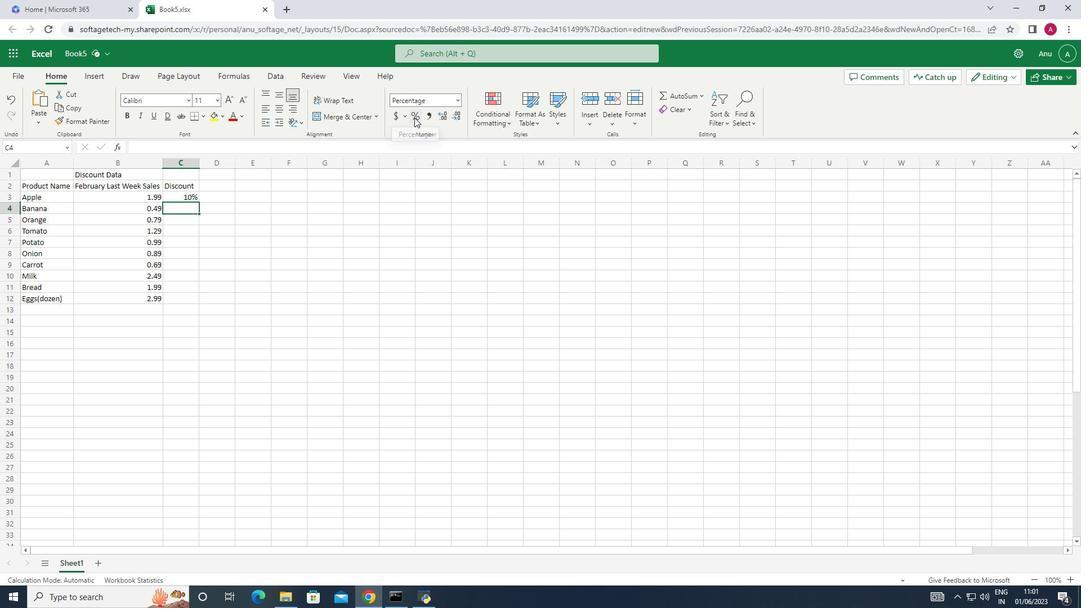 
Action: Key pressed 20
Screenshot: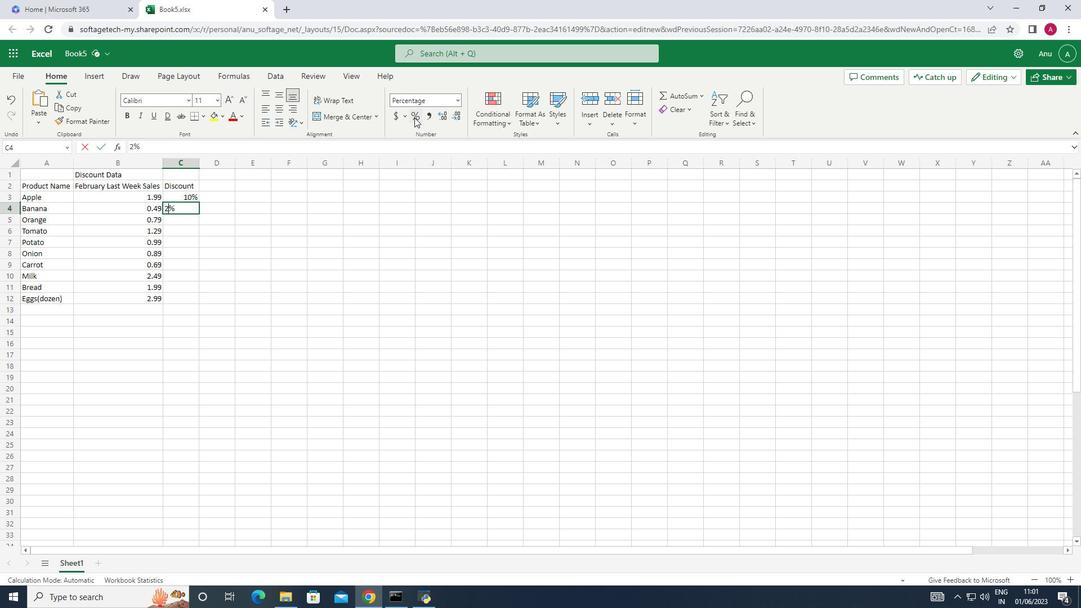 
Action: Mouse moved to (393, 129)
Screenshot: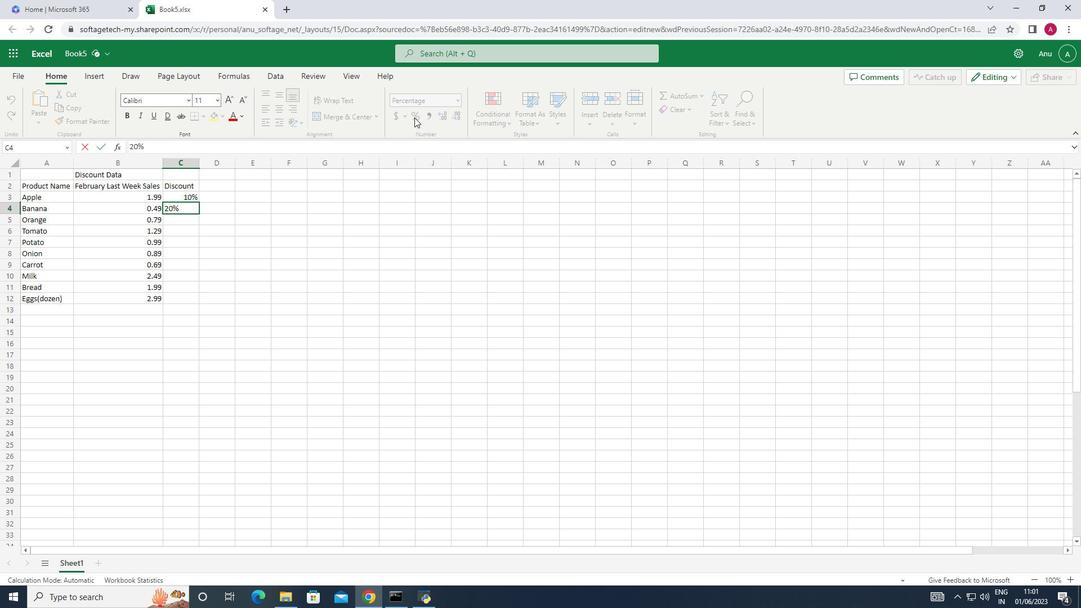 
Action: Key pressed <Key.down>
Screenshot: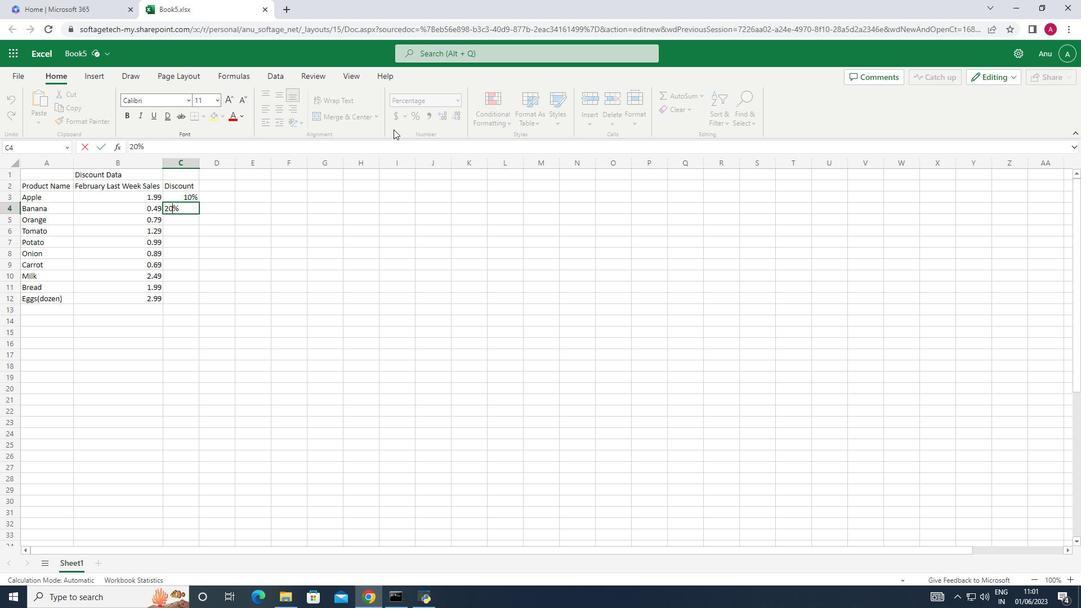 
Action: Mouse moved to (418, 116)
Screenshot: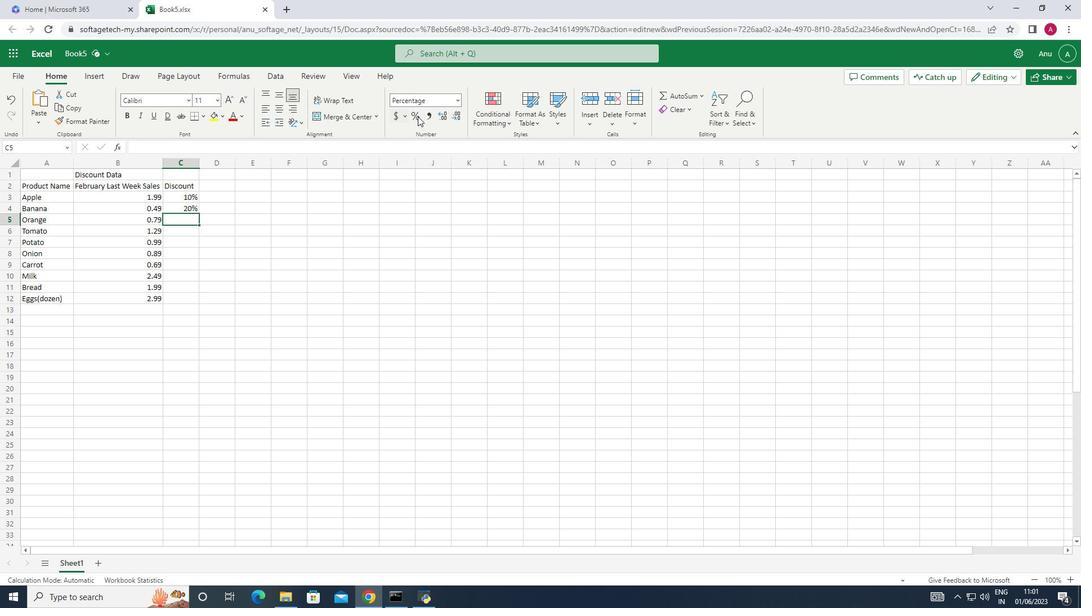 
Action: Mouse pressed left at (418, 116)
Screenshot: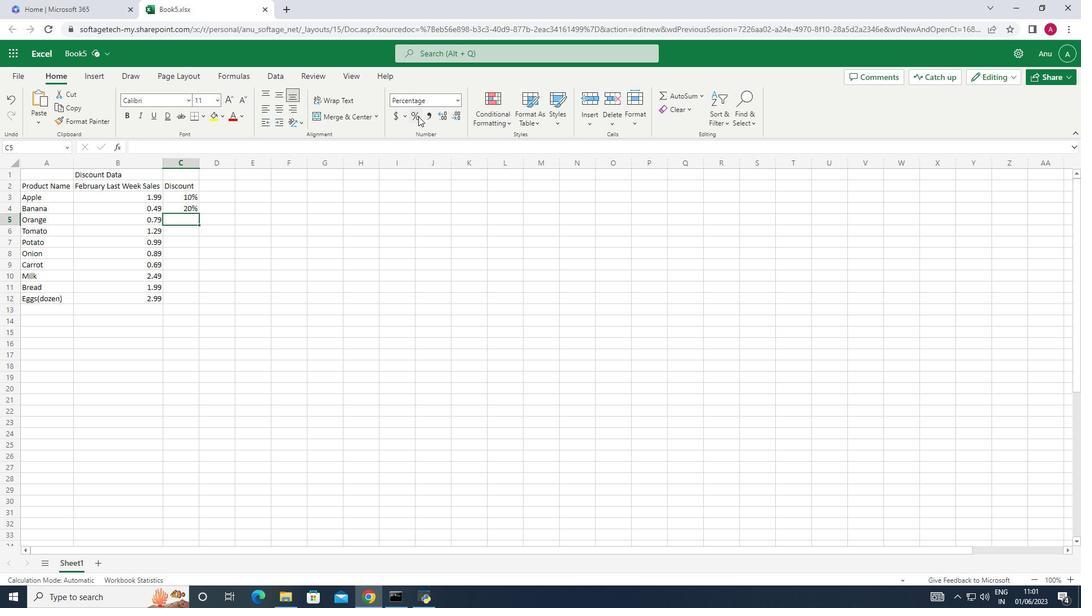 
Action: Key pressed 15<Key.down>
Screenshot: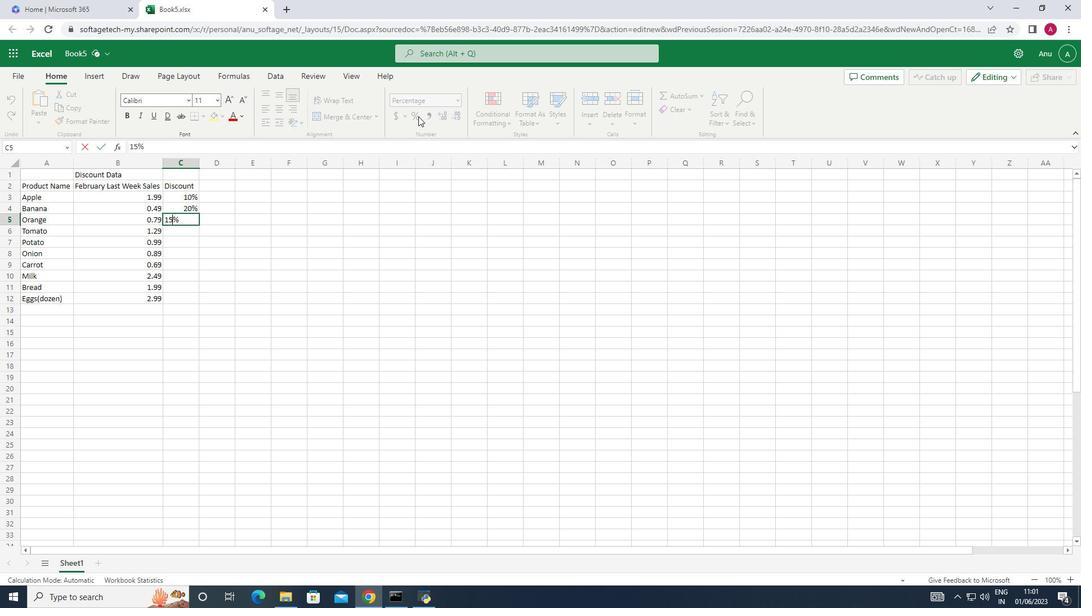 
Action: Mouse pressed left at (418, 116)
Screenshot: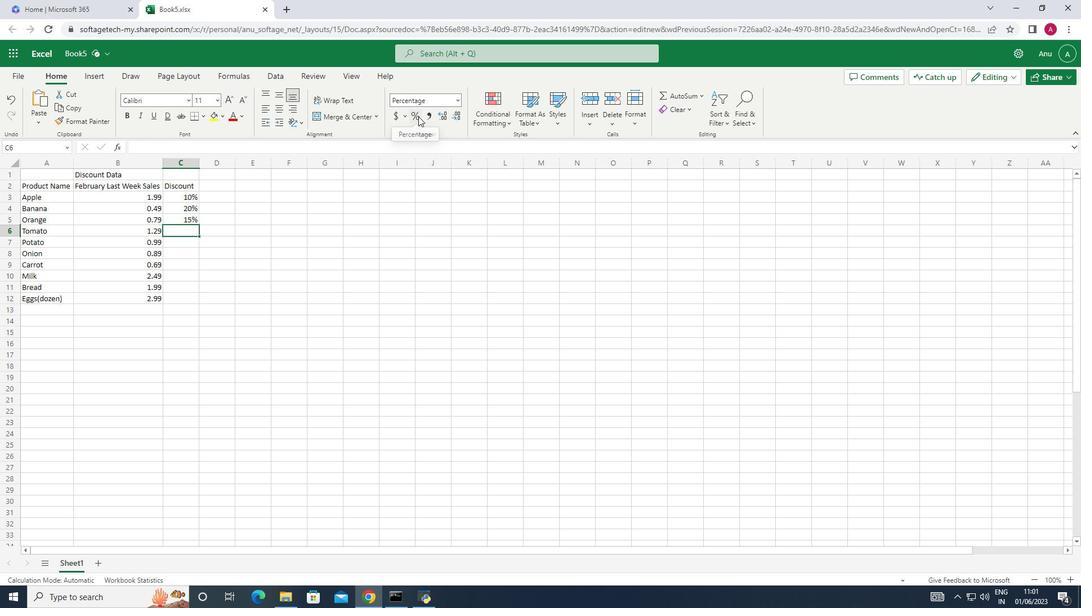 
Action: Key pressed 5<Key.down>
Screenshot: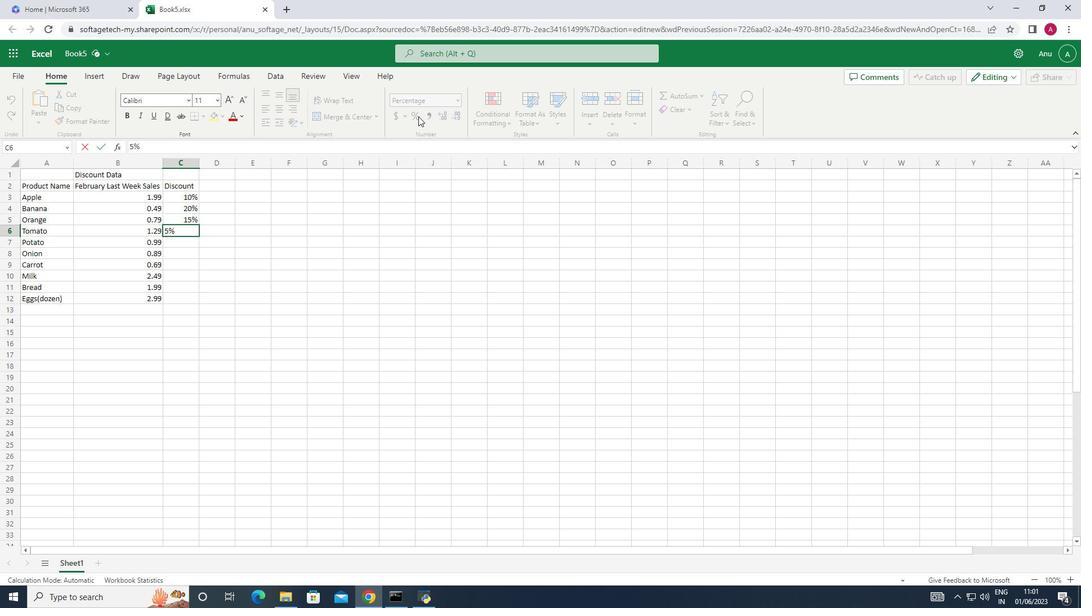 
Action: Mouse pressed left at (418, 116)
Screenshot: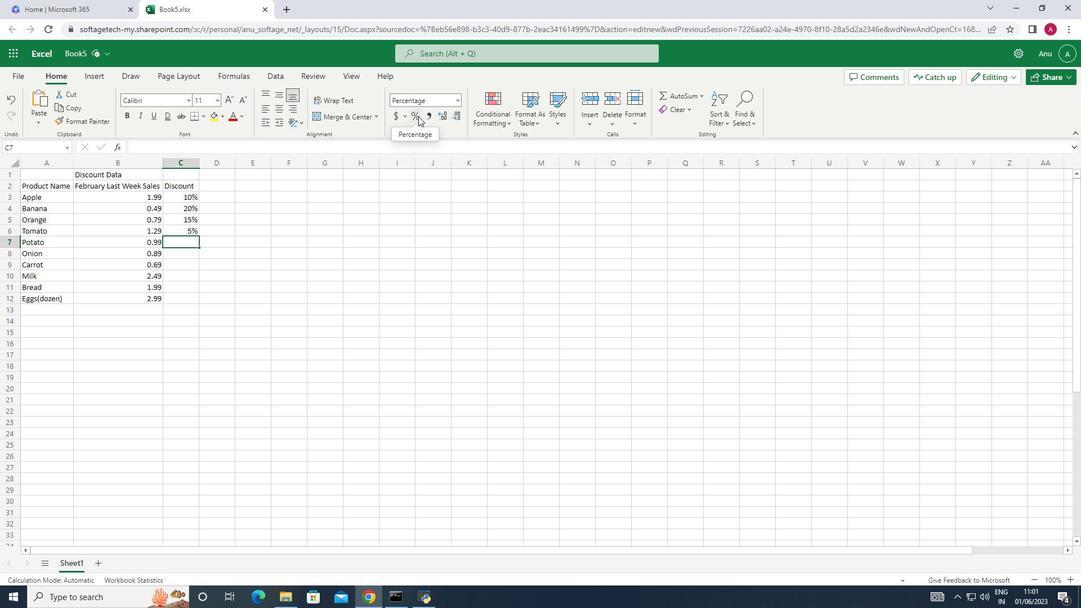 
Action: Key pressed 12<Key.down>
Screenshot: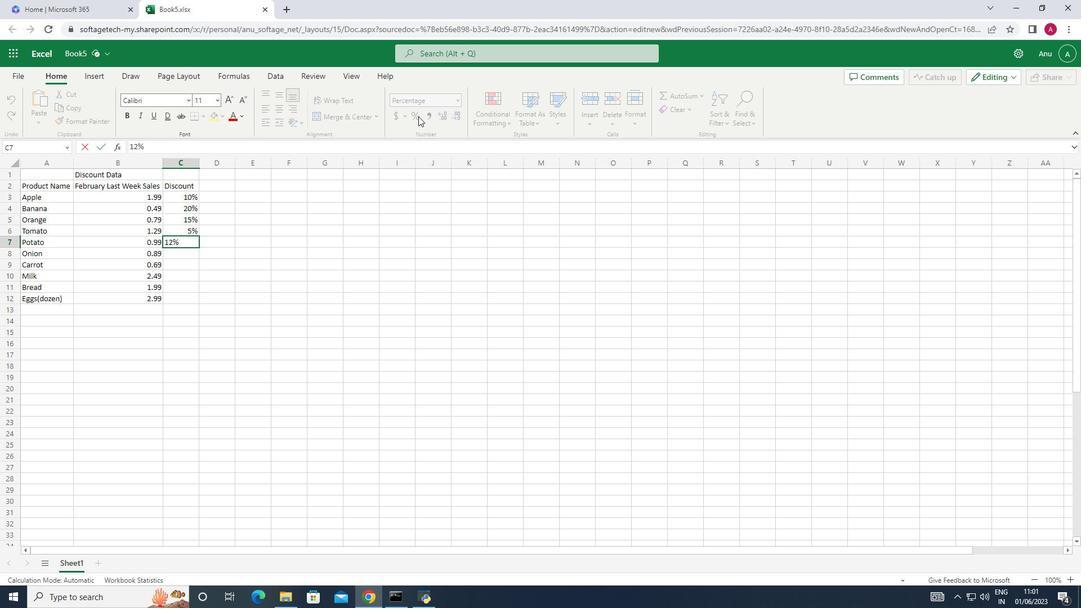 
Action: Mouse pressed left at (418, 116)
Screenshot: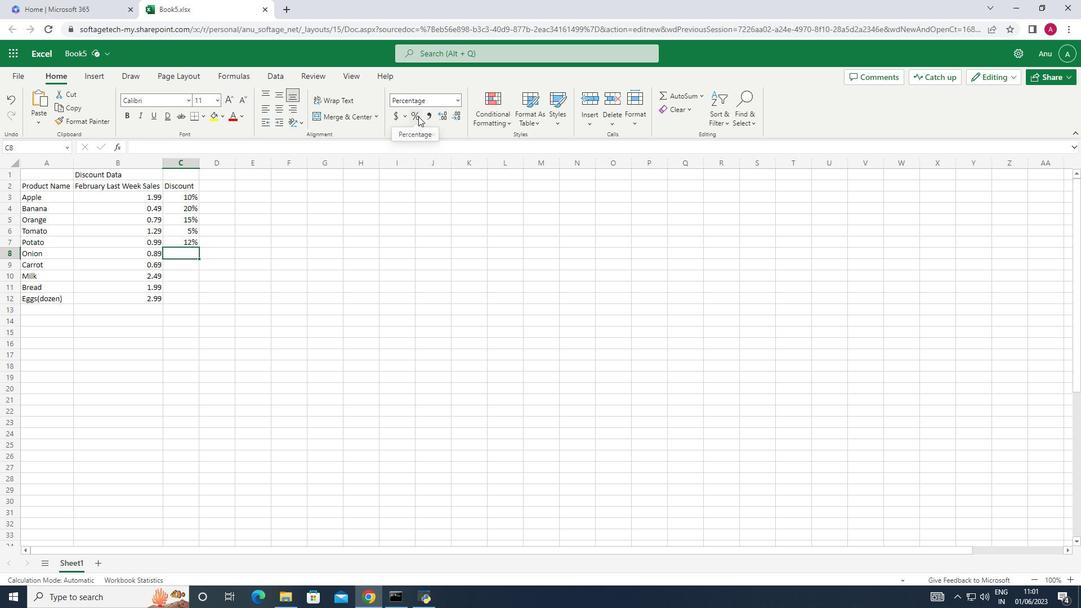 
Action: Key pressed 8<Key.down>
Screenshot: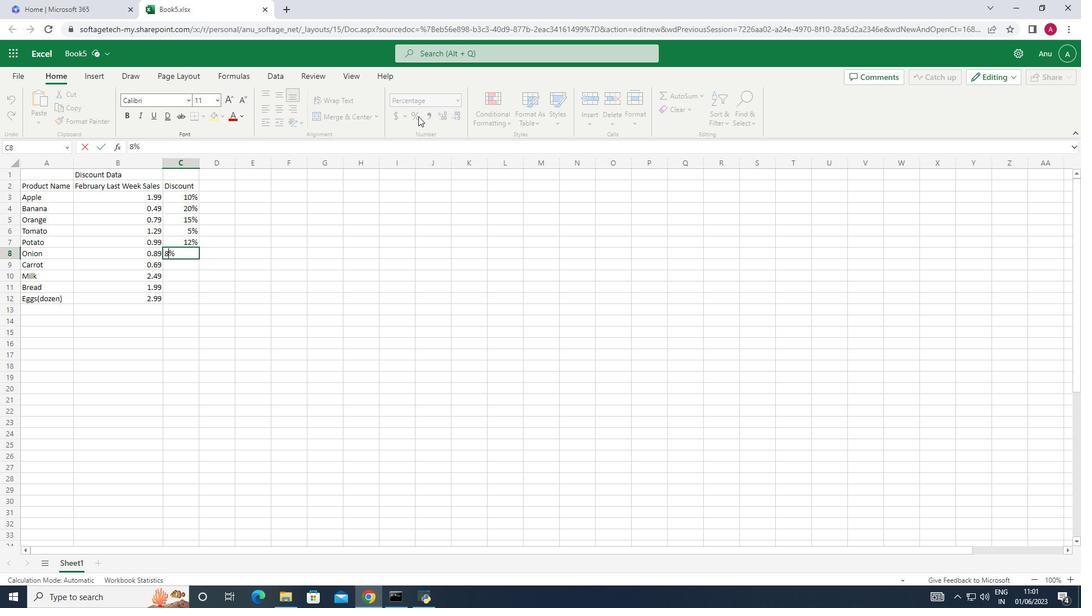 
Action: Mouse pressed left at (418, 116)
Screenshot: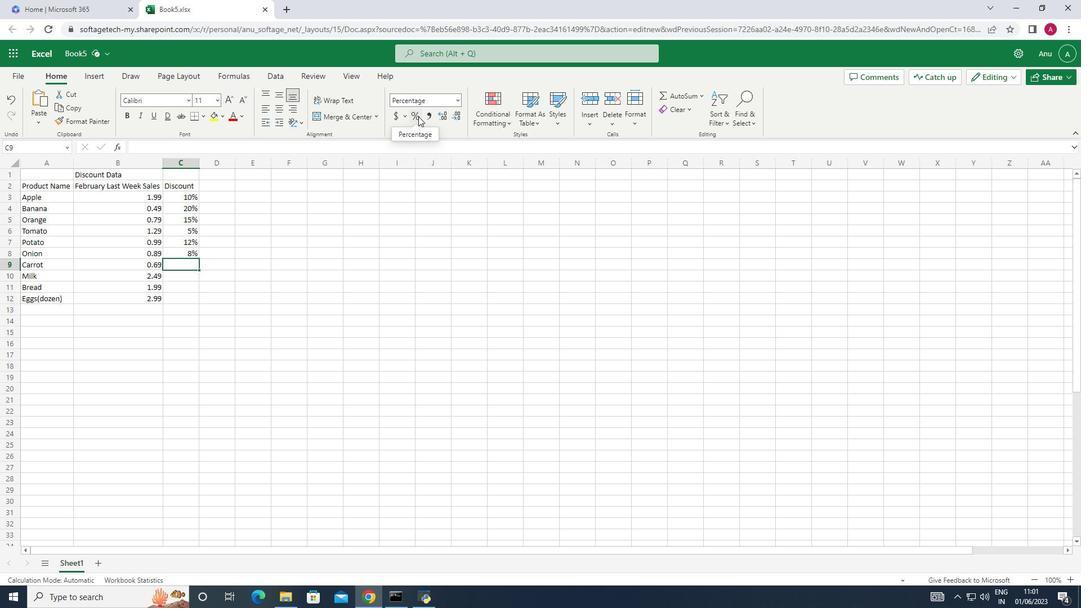 
Action: Key pressed 25<Key.down>
Screenshot: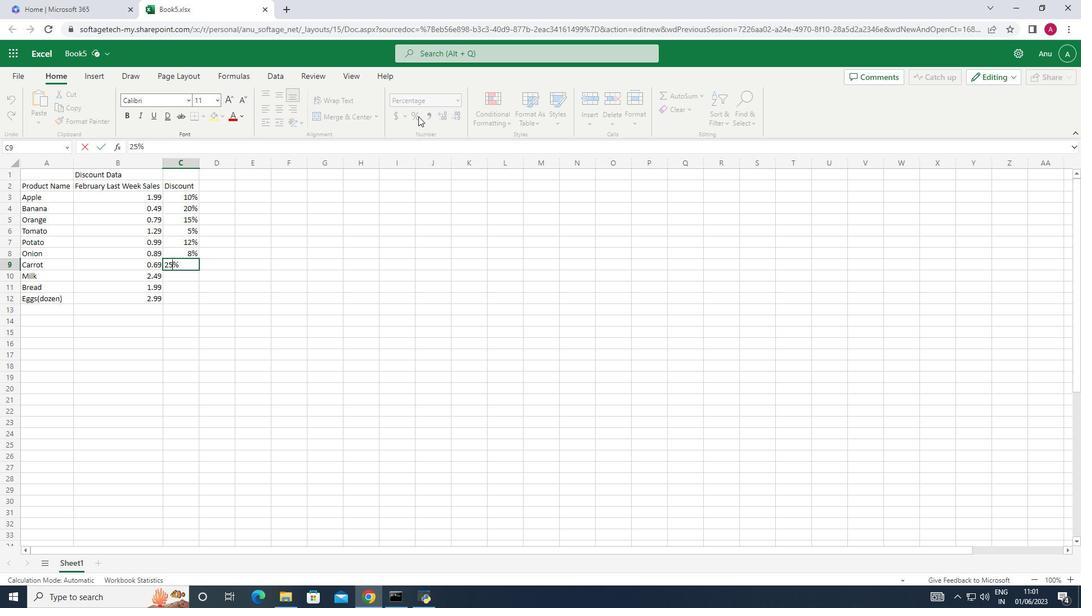 
Action: Mouse pressed left at (418, 116)
Screenshot: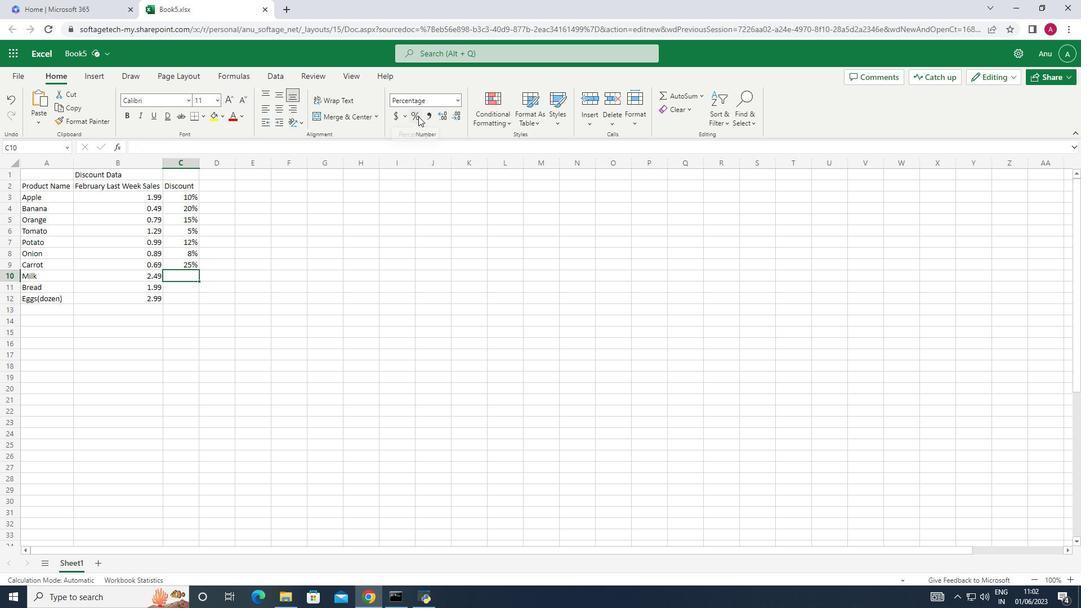 
Action: Key pressed 10<Key.down>
Screenshot: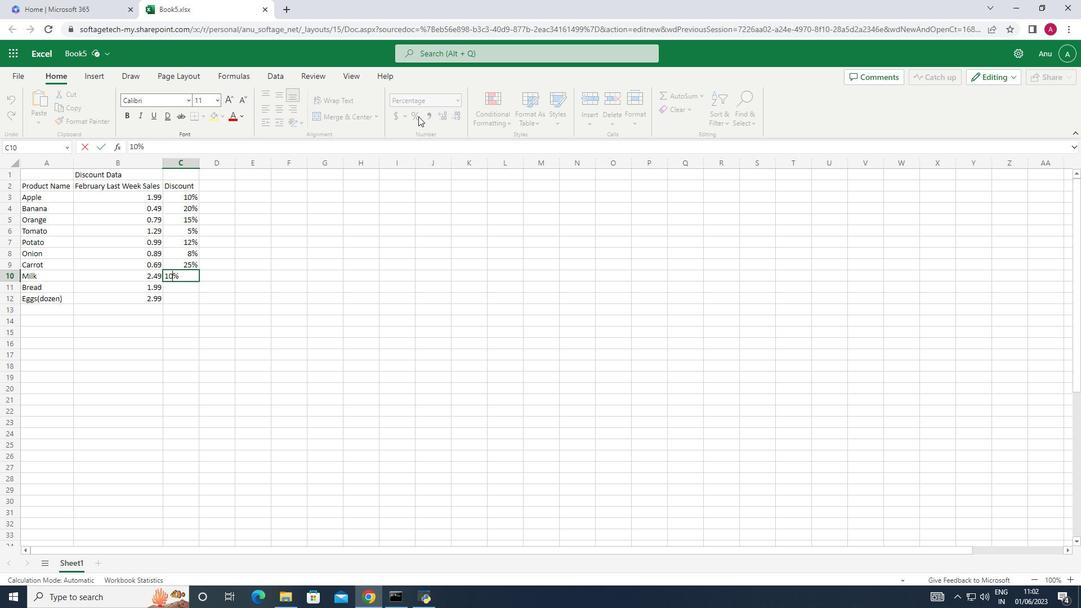 
Action: Mouse pressed left at (418, 116)
Screenshot: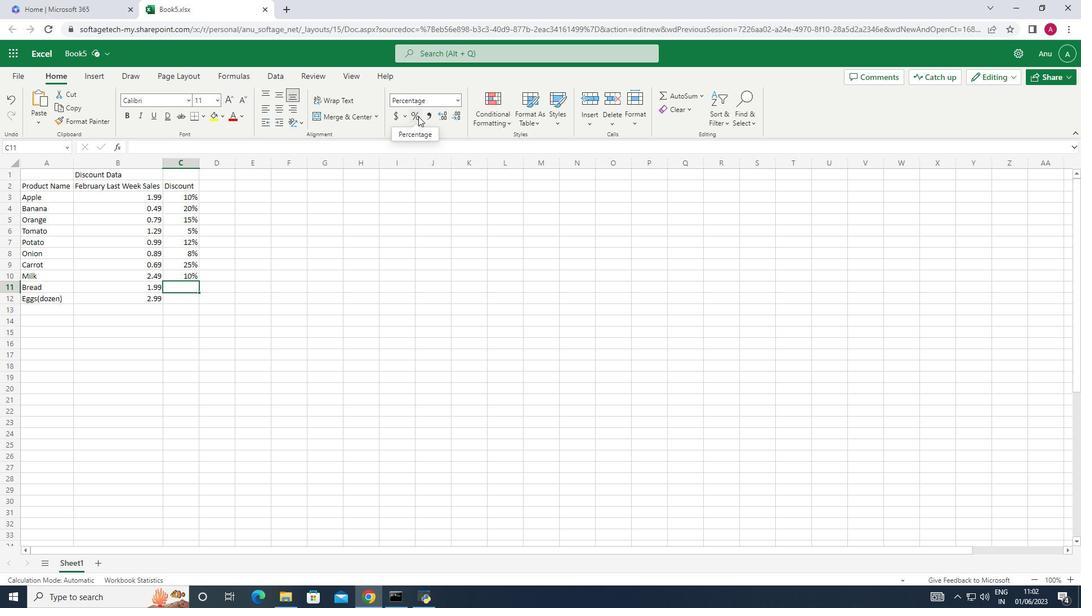 
Action: Key pressed 15<Key.down>
Screenshot: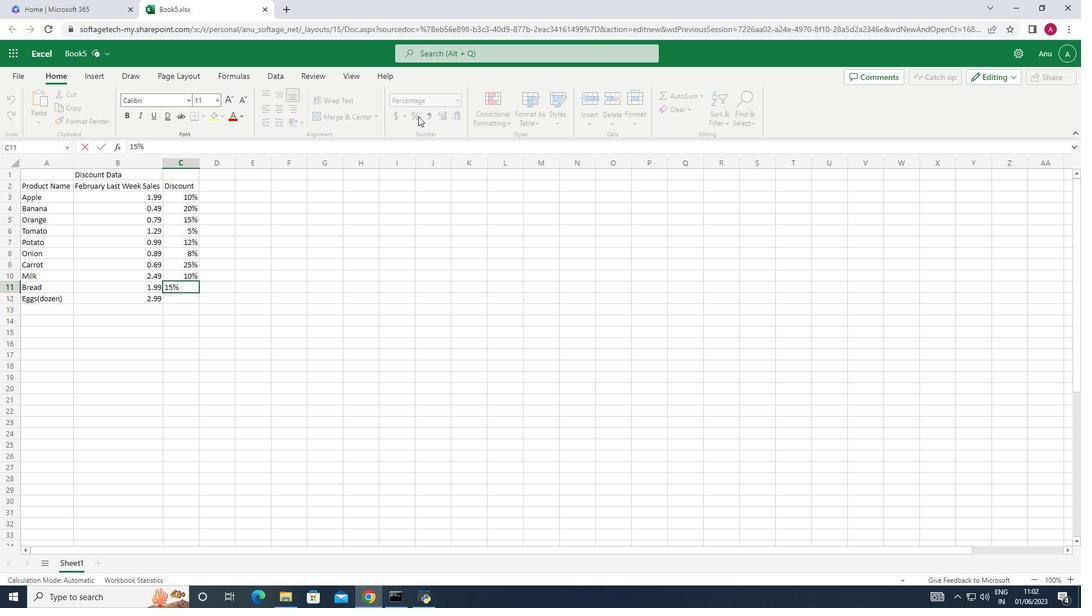 
Action: Mouse pressed left at (418, 116)
Screenshot: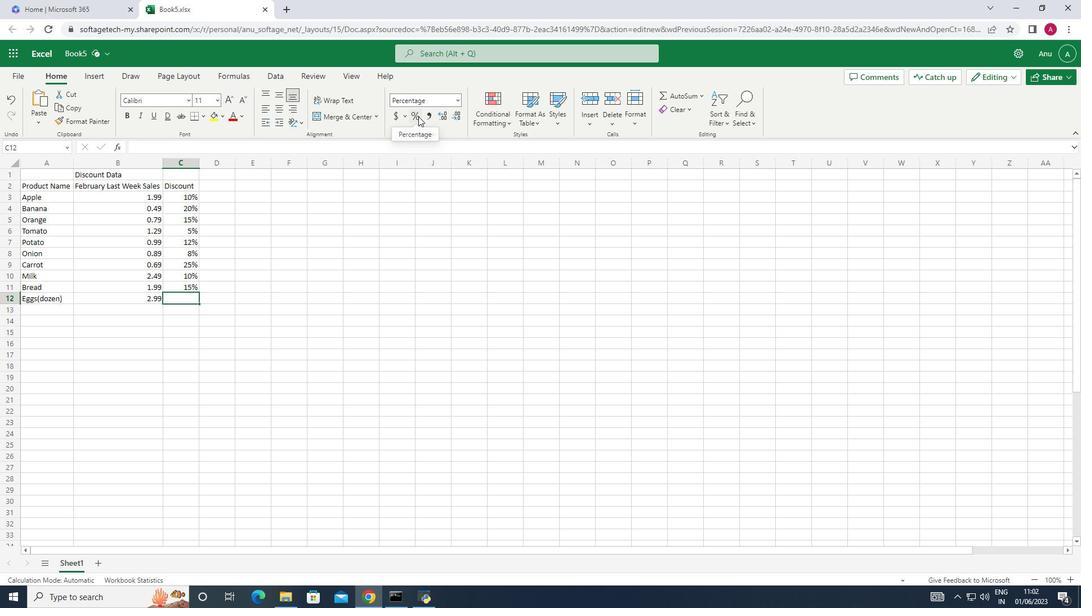 
Action: Key pressed 20
Screenshot: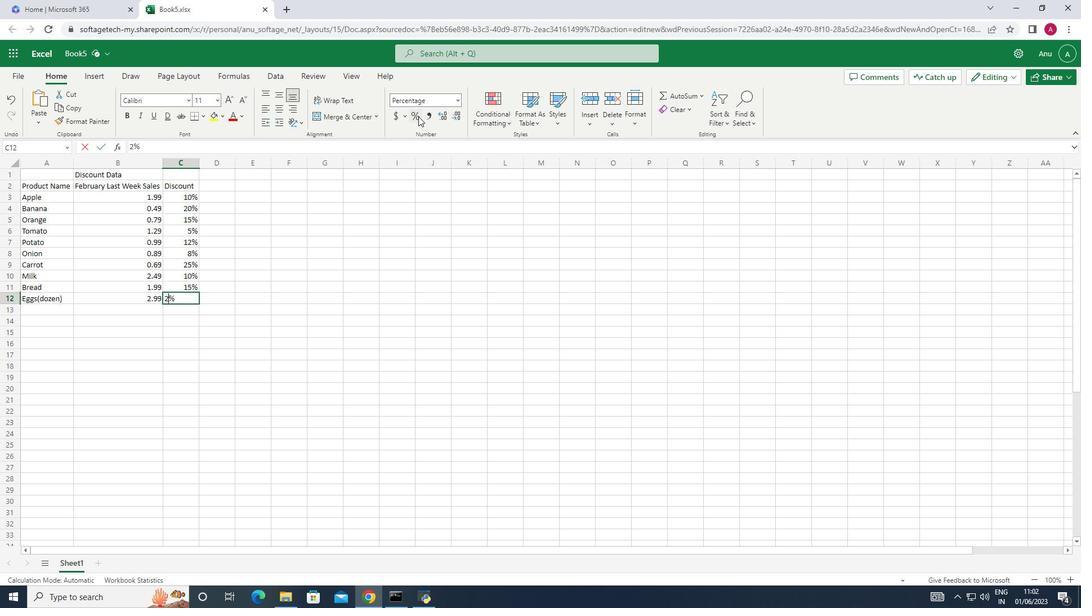 
Action: Mouse moved to (349, 229)
Screenshot: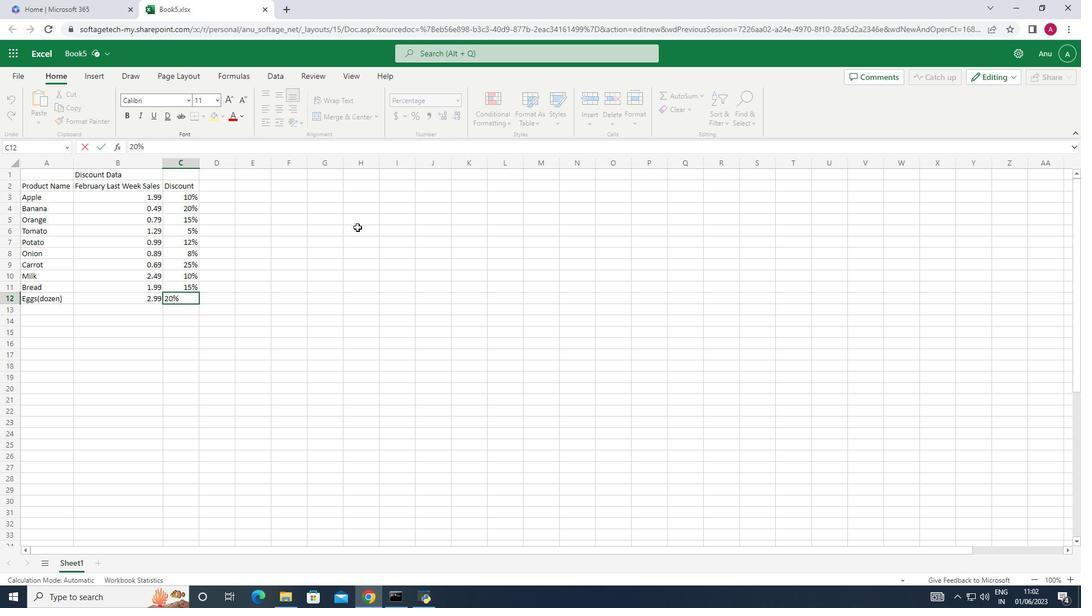 
Action: Mouse pressed left at (349, 229)
Screenshot: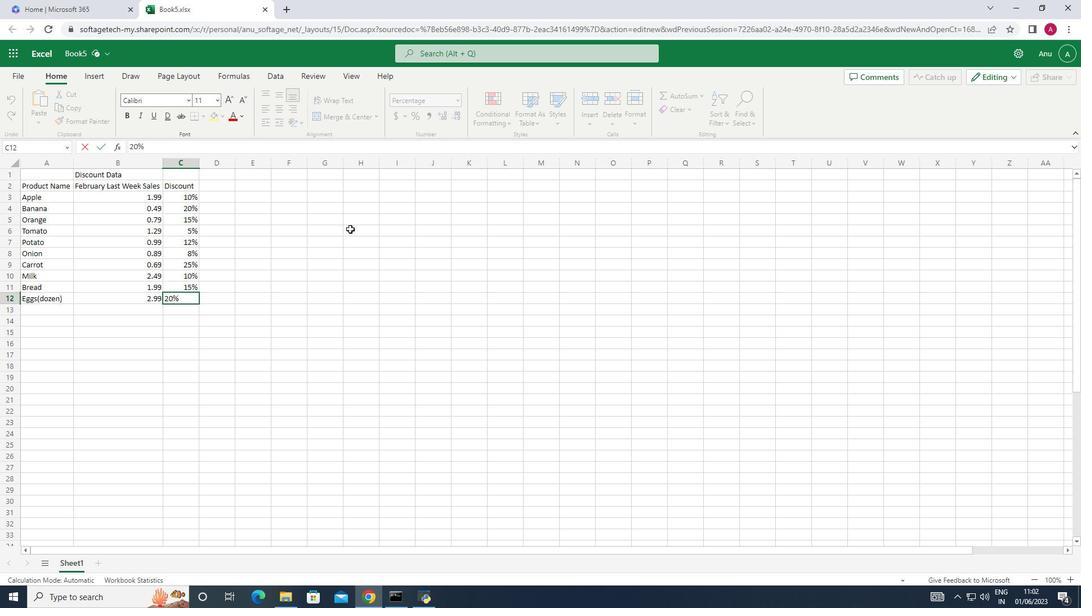 
Action: Mouse moved to (20, 75)
Screenshot: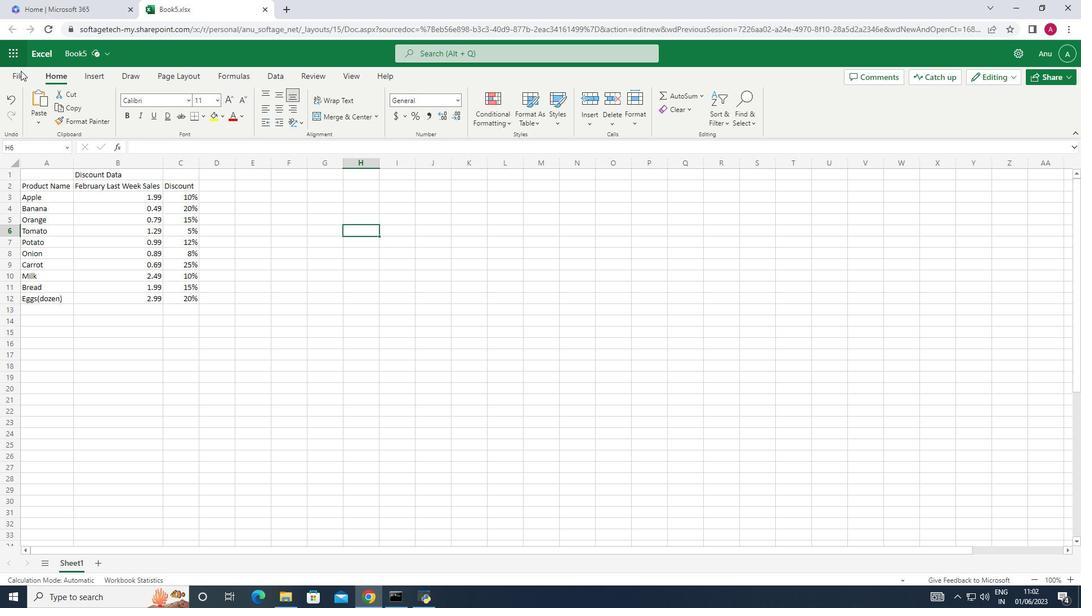 
Action: Mouse pressed left at (20, 75)
Screenshot: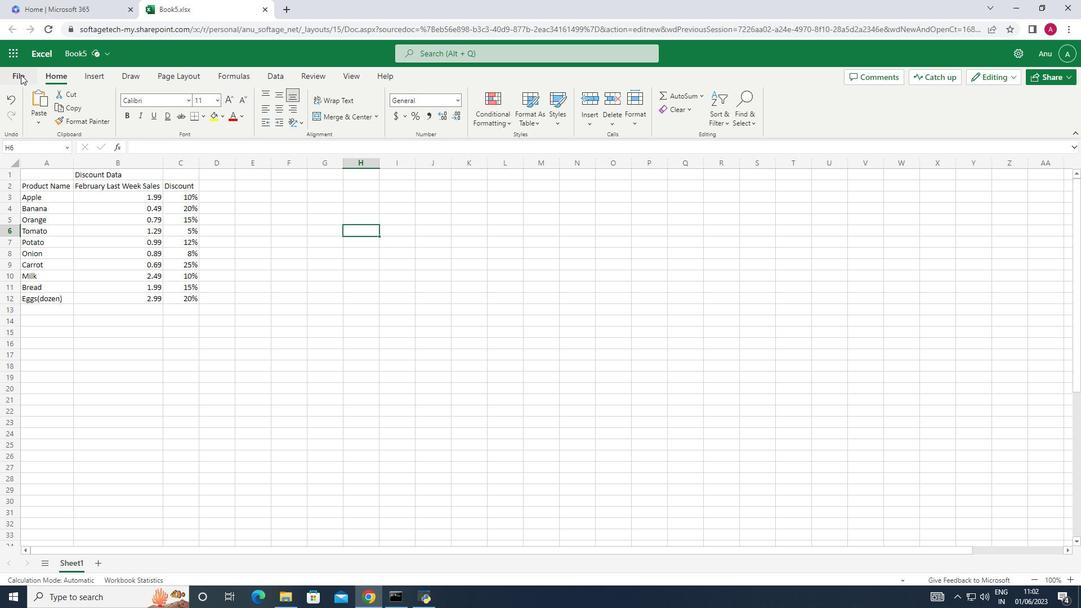 
Action: Mouse moved to (51, 189)
Screenshot: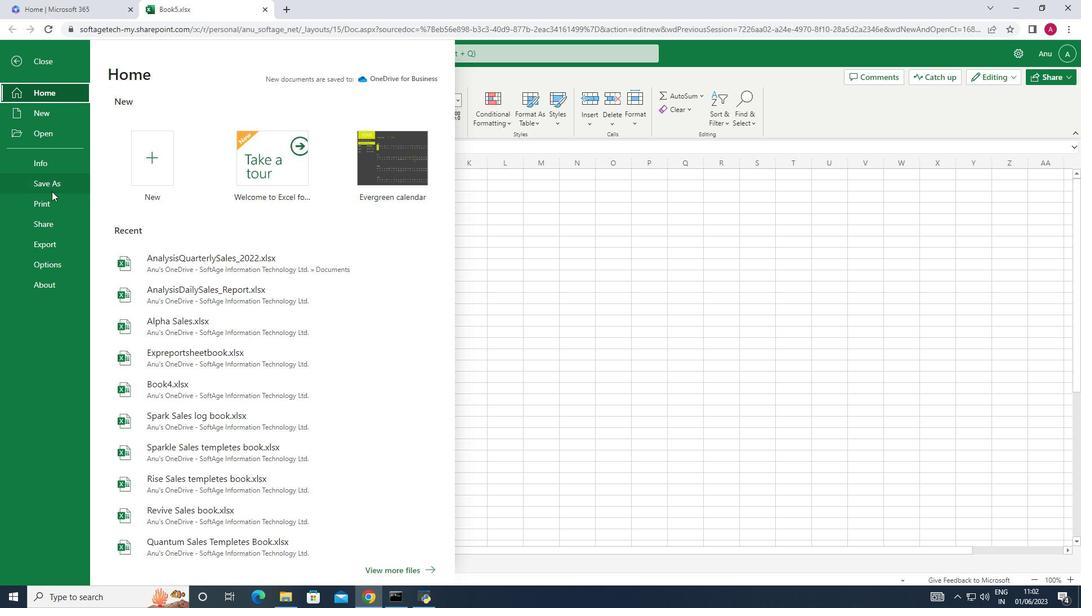 
Action: Mouse pressed left at (51, 189)
Screenshot: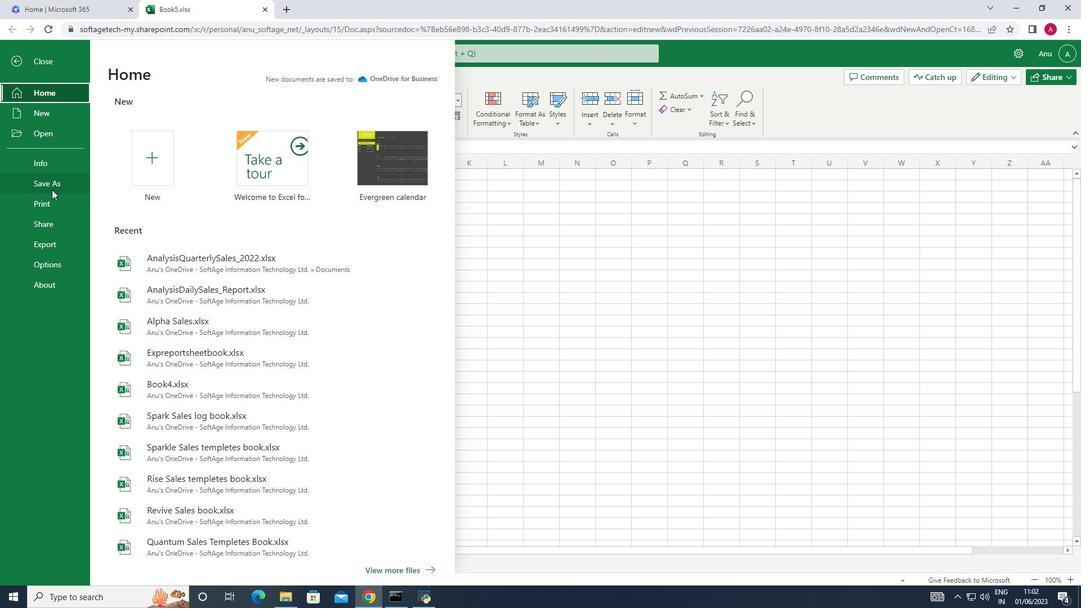 
Action: Mouse moved to (198, 150)
Screenshot: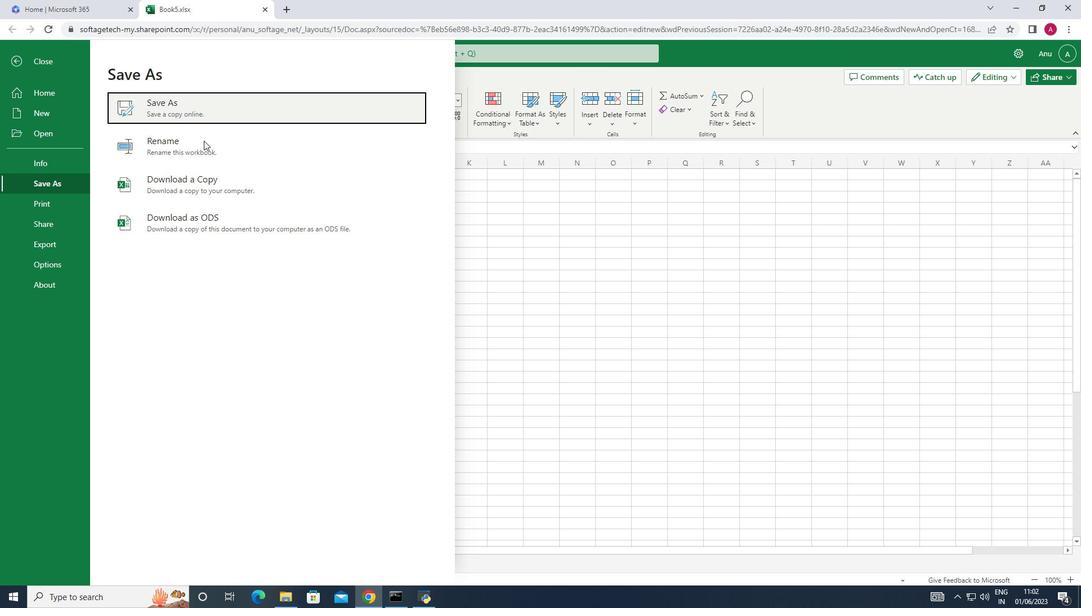 
Action: Mouse pressed left at (198, 150)
Screenshot: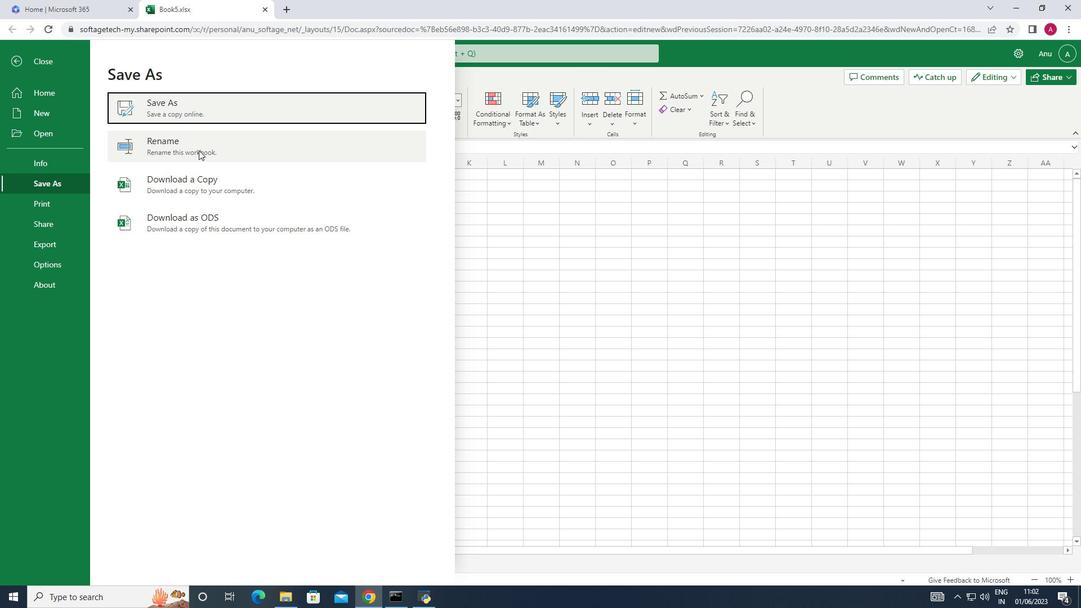 
Action: Mouse moved to (71, 108)
Screenshot: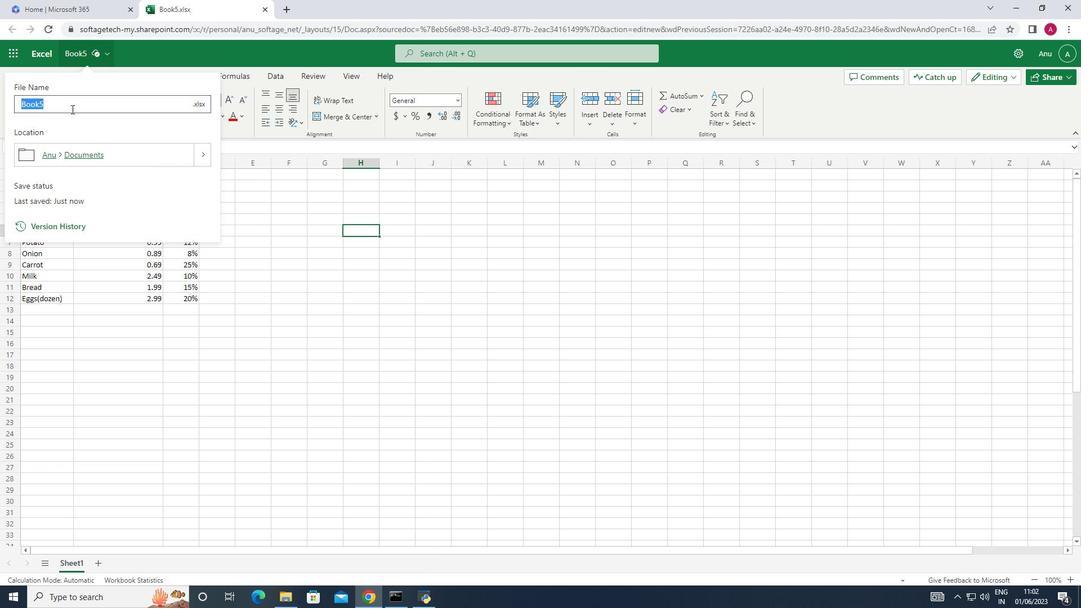 
Action: Key pressed <Key.shift>Analysis<Key.shift>Sales<Key.shift>By<Key.shift><Key.shift>Channel<Key.enter>
Screenshot: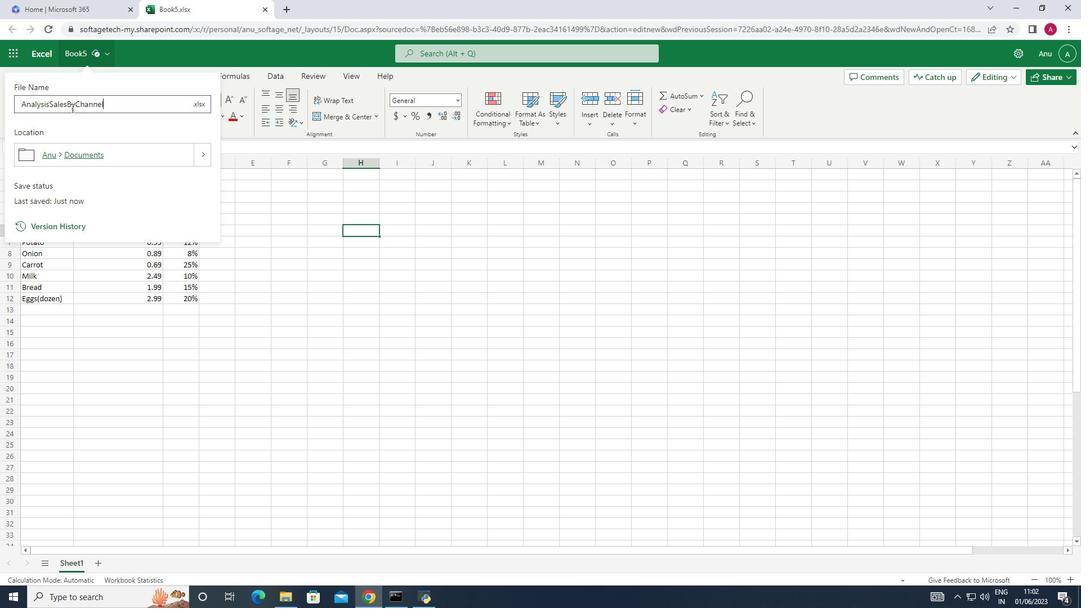 
